 Task: Schedule a 25-minute loyalty program enrollment session with the customer loyalty team to explain benefits, rewards, and redemption options.
Action: Mouse moved to (367, 511)
Screenshot: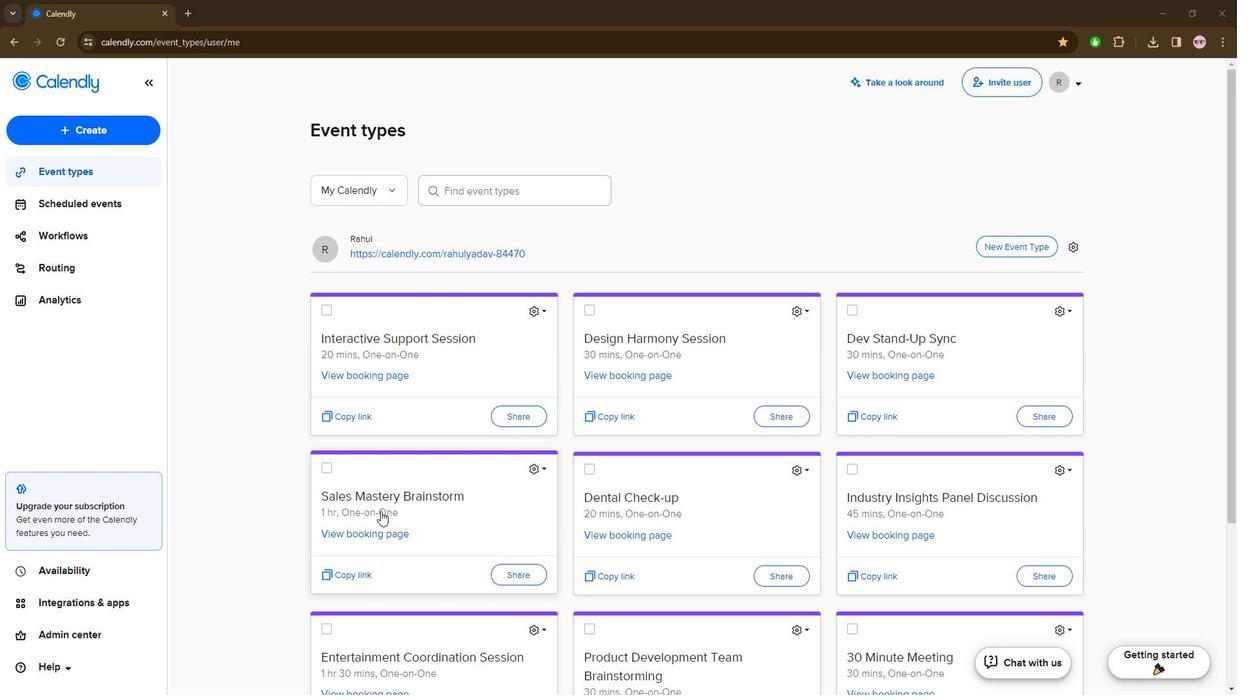 
Action: Key pressed <Key.alt_l>
Screenshot: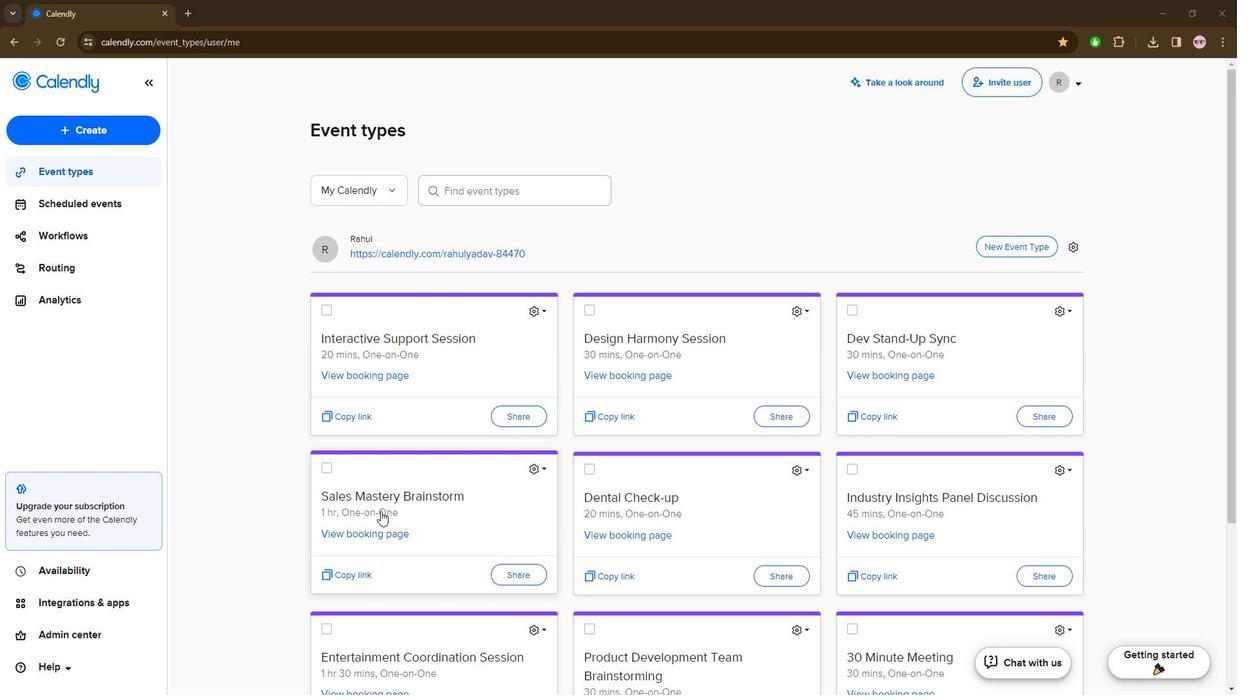 
Action: Mouse moved to (503, 476)
Screenshot: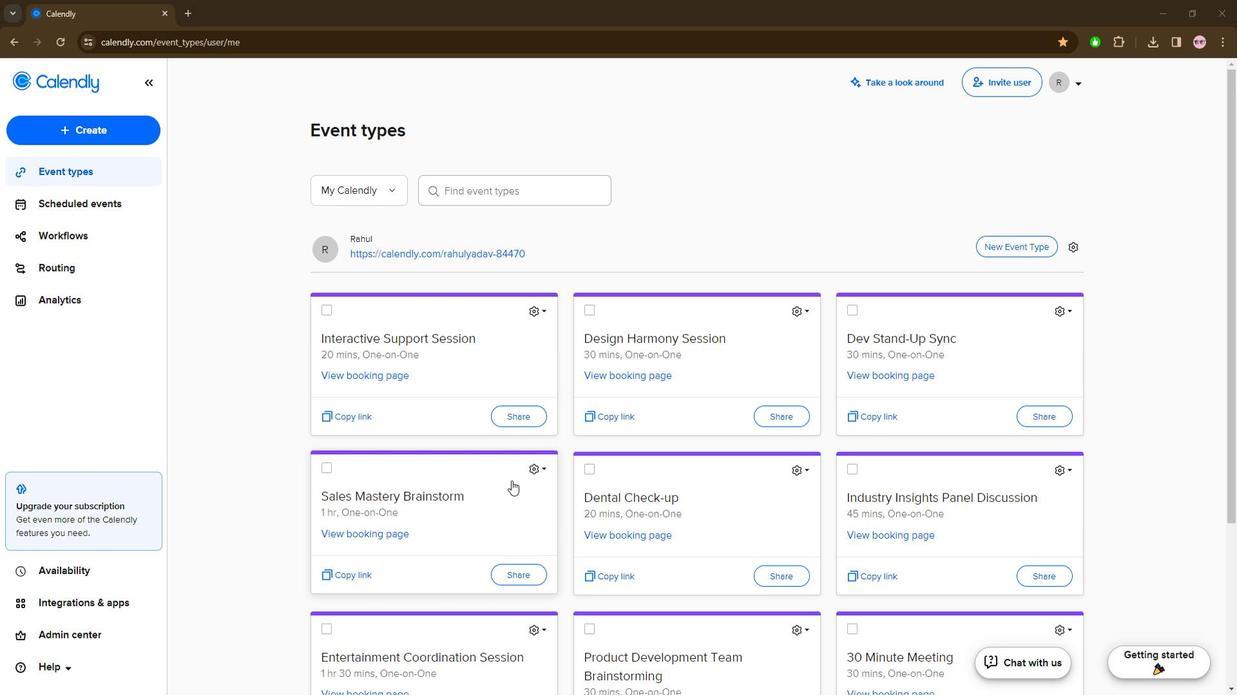 
Action: Key pressed <Key.tab>
Screenshot: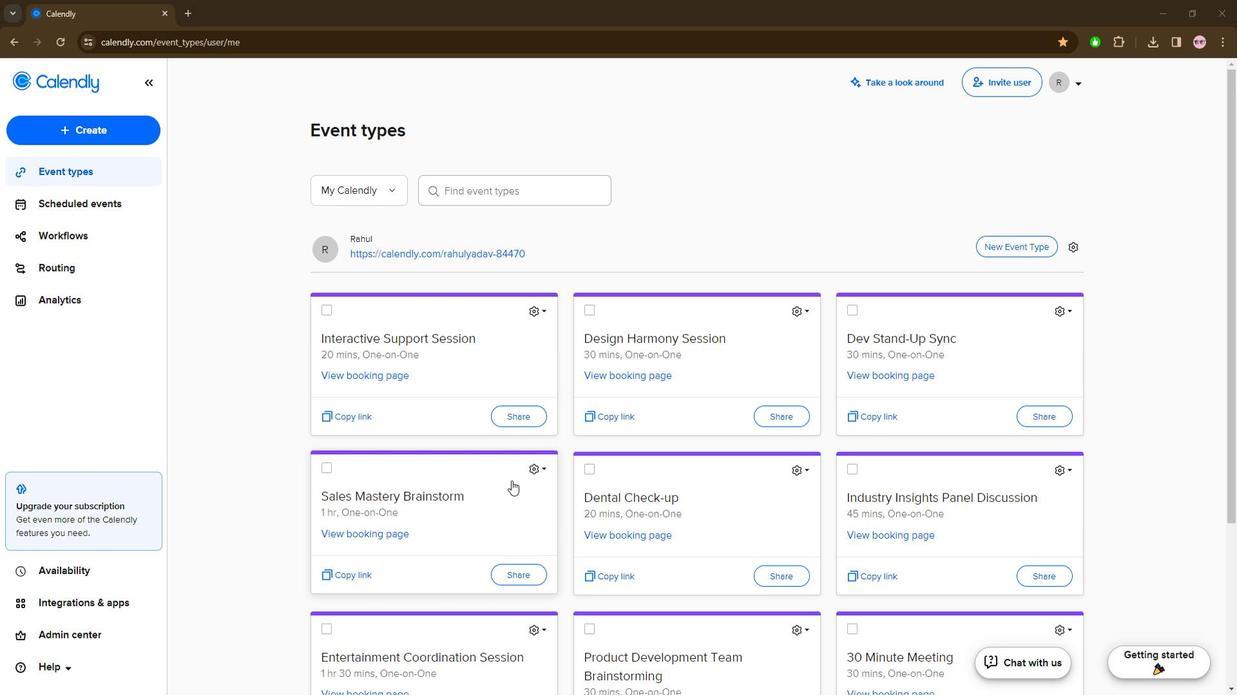 
Action: Mouse moved to (506, 473)
Screenshot: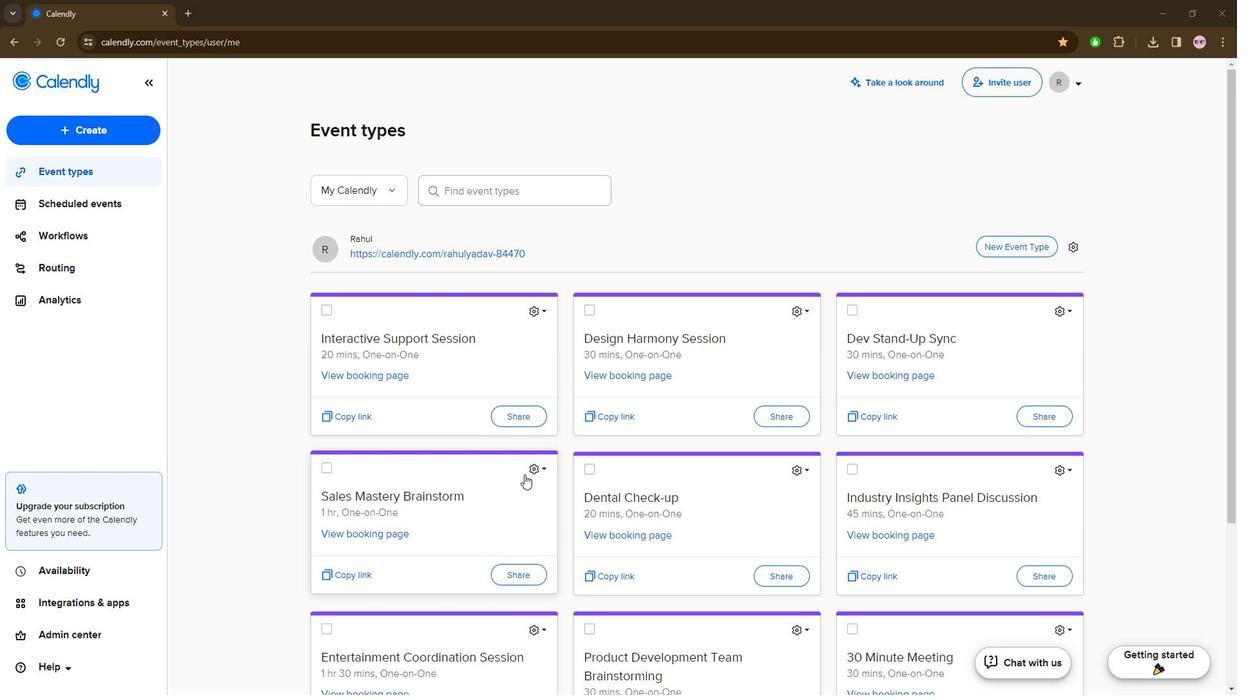 
Action: Key pressed <Key.tab>
Screenshot: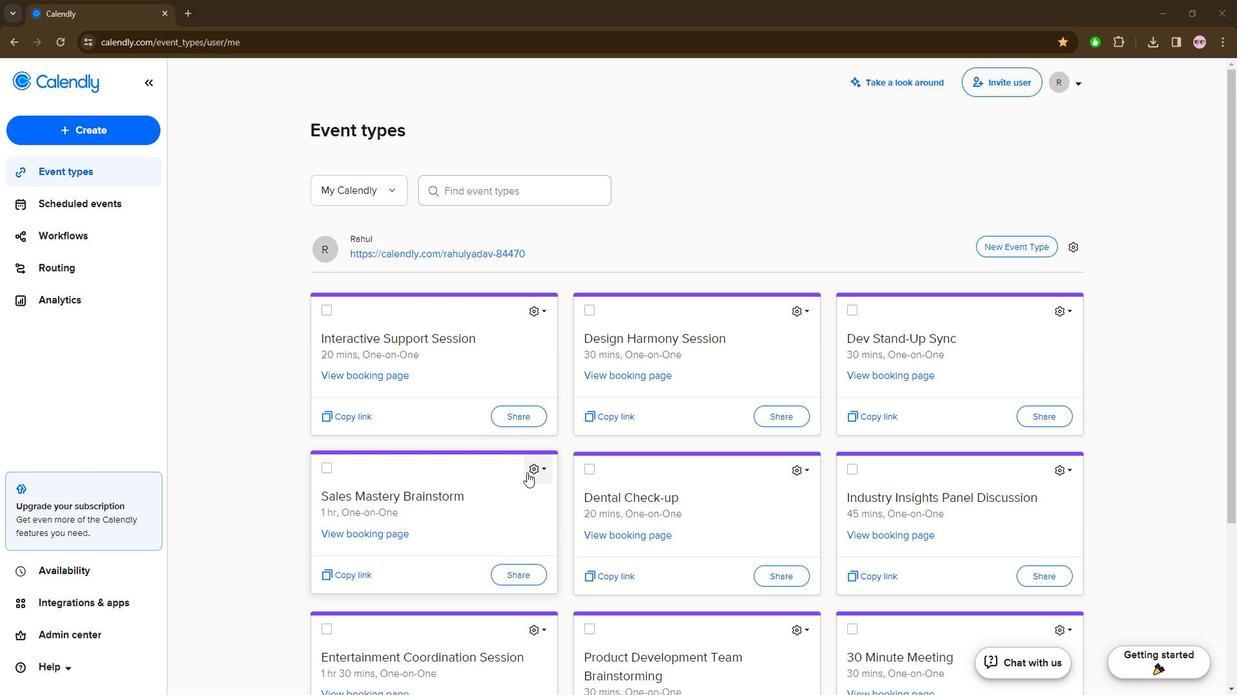 
Action: Mouse moved to (107, 137)
Screenshot: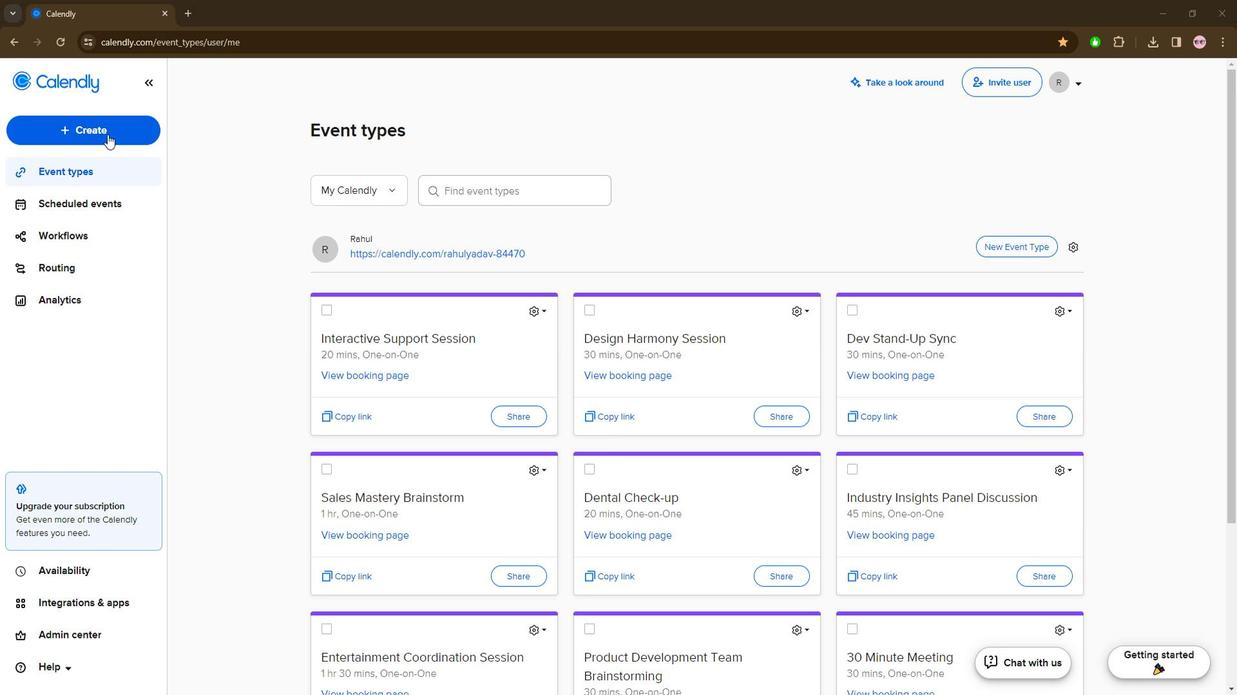 
Action: Mouse pressed left at (107, 137)
Screenshot: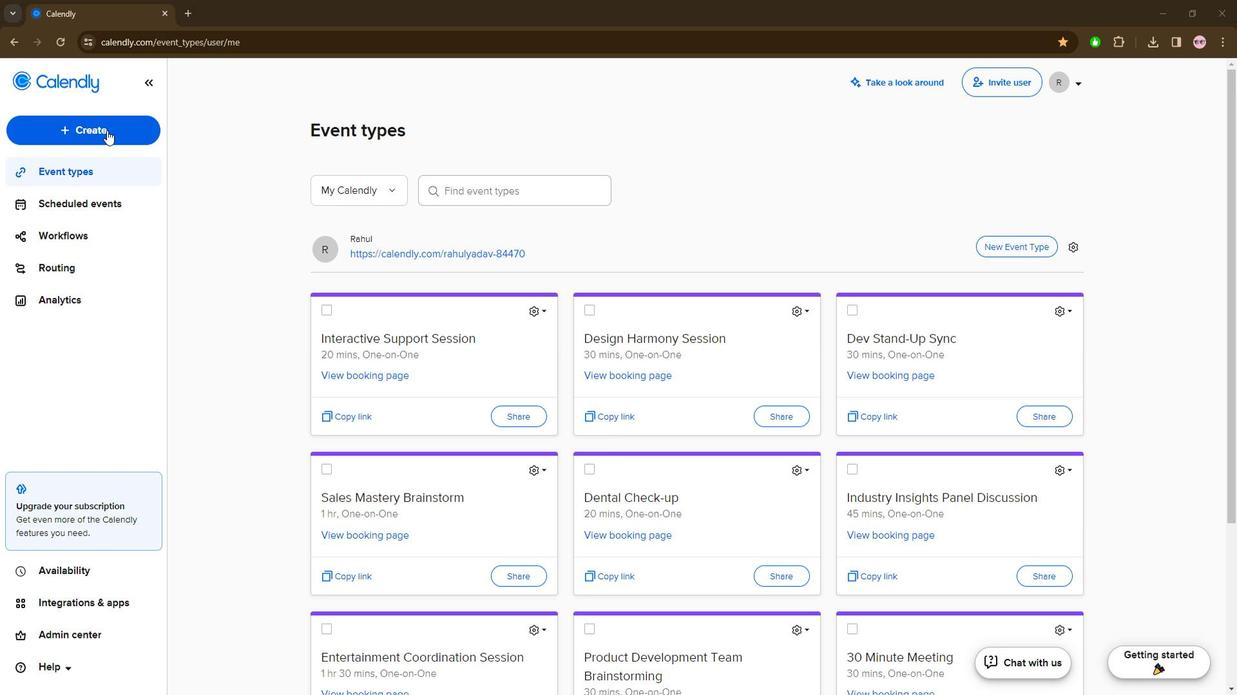 
Action: Mouse moved to (126, 189)
Screenshot: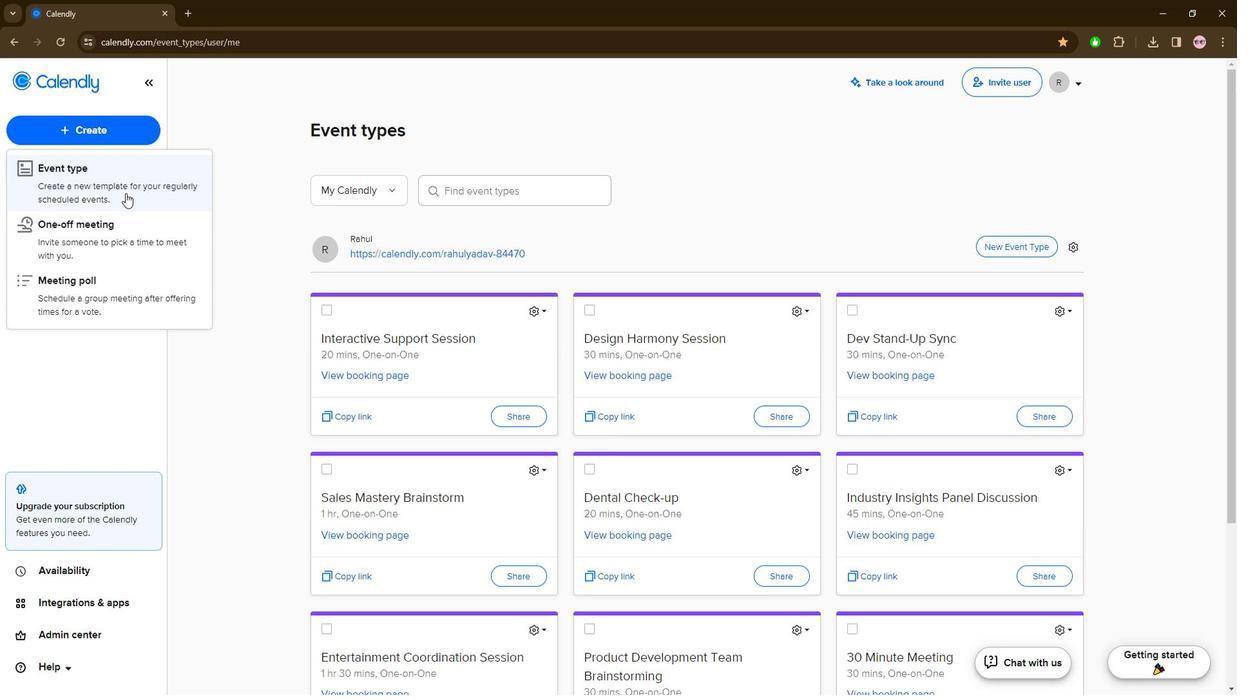 
Action: Mouse pressed left at (126, 189)
Screenshot: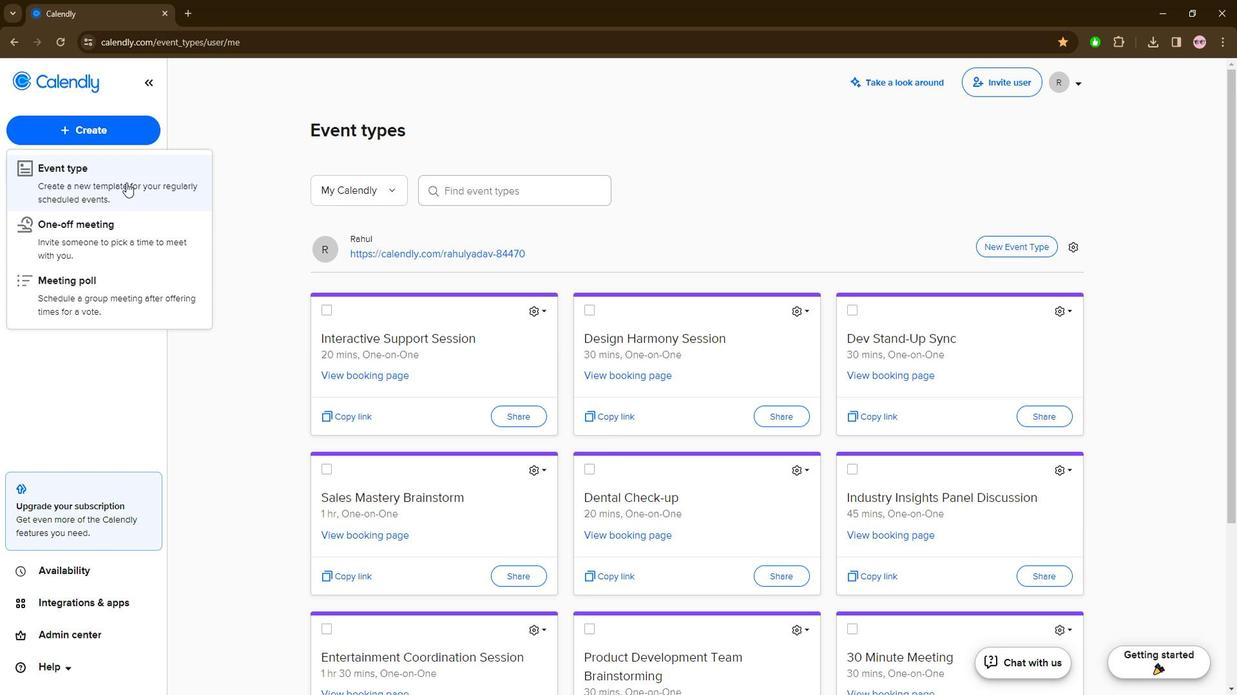 
Action: Mouse moved to (466, 242)
Screenshot: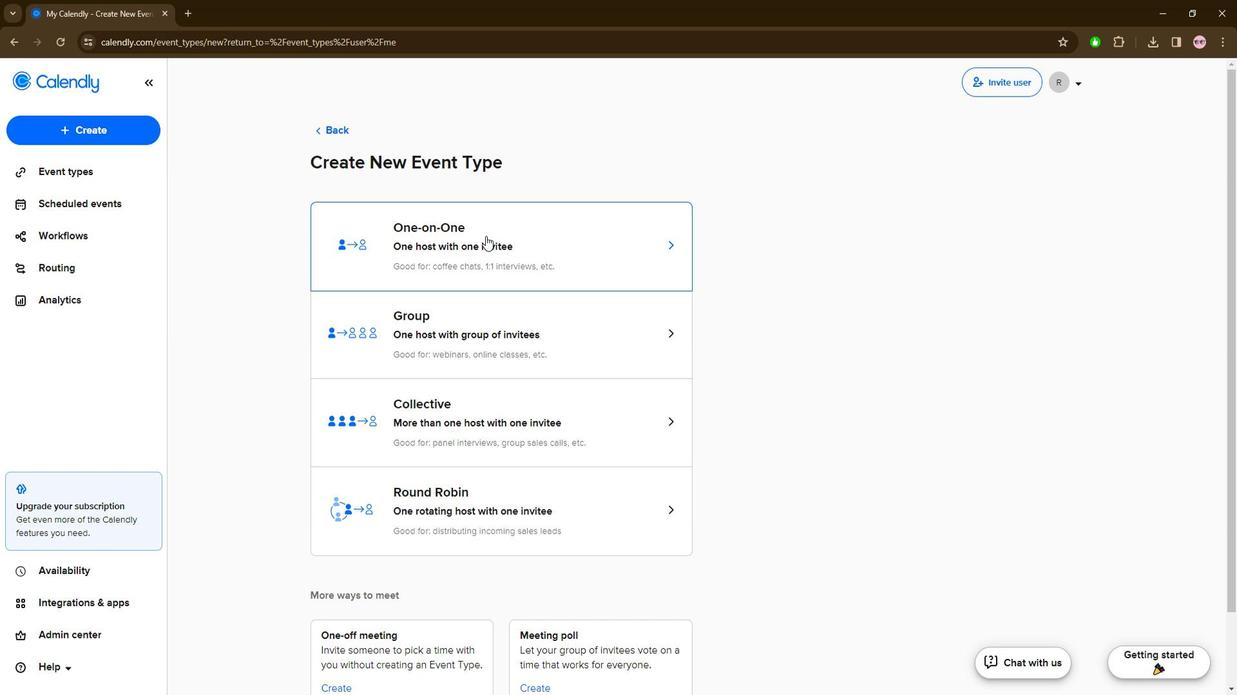 
Action: Mouse pressed left at (466, 242)
Screenshot: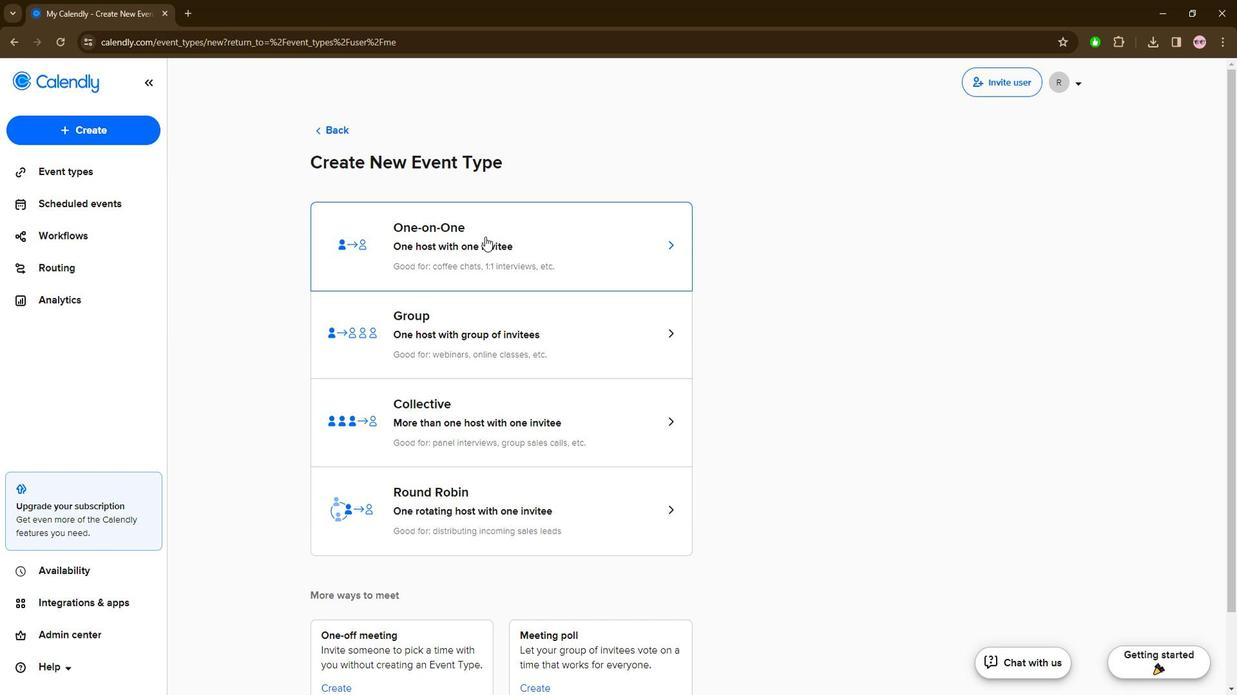 
Action: Mouse moved to (721, 338)
Screenshot: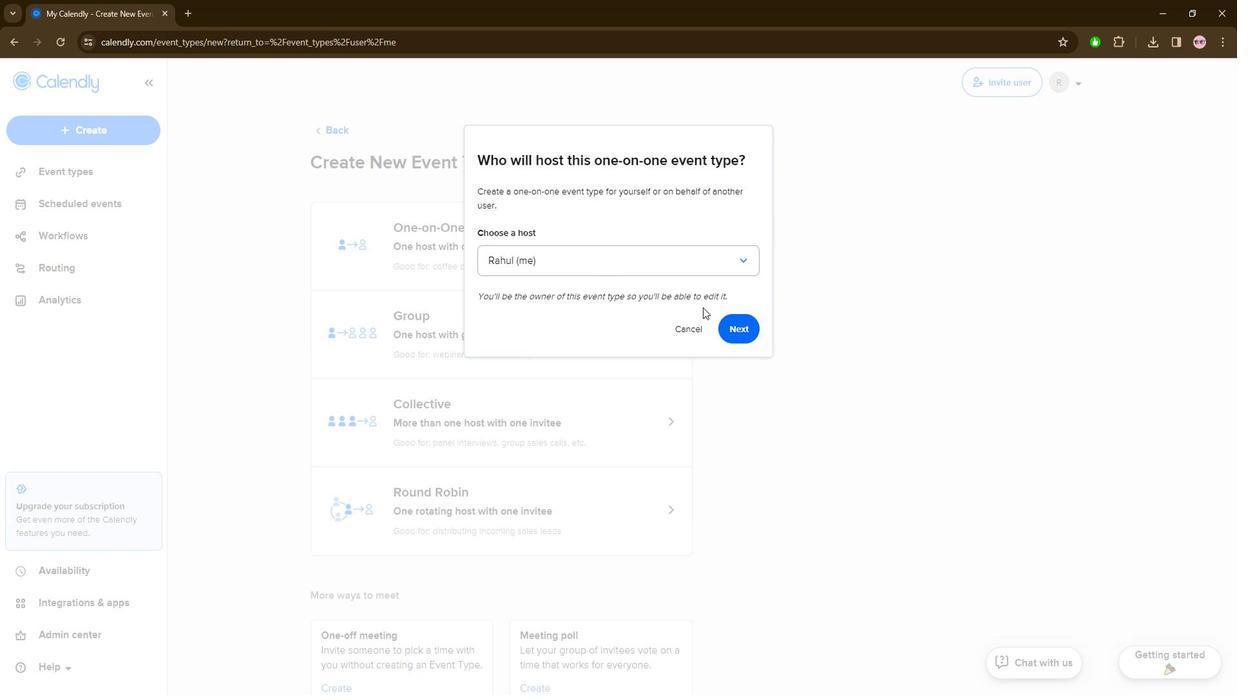 
Action: Mouse pressed left at (721, 338)
Screenshot: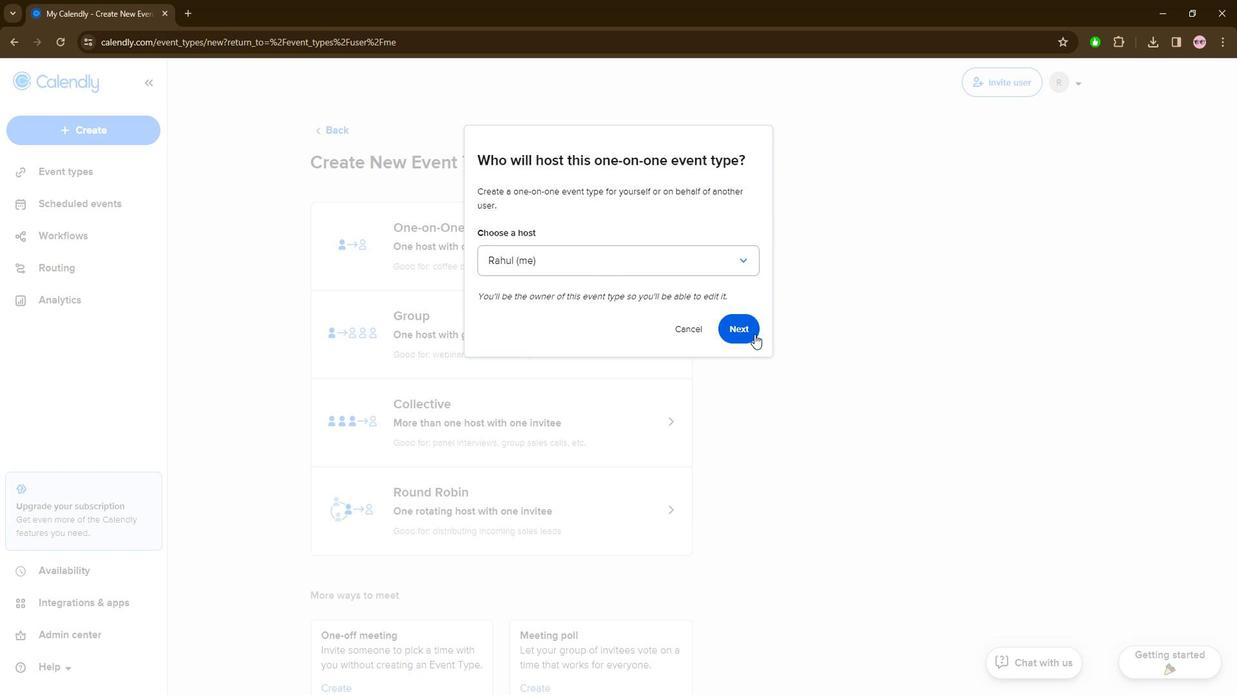 
Action: Mouse moved to (202, 204)
Screenshot: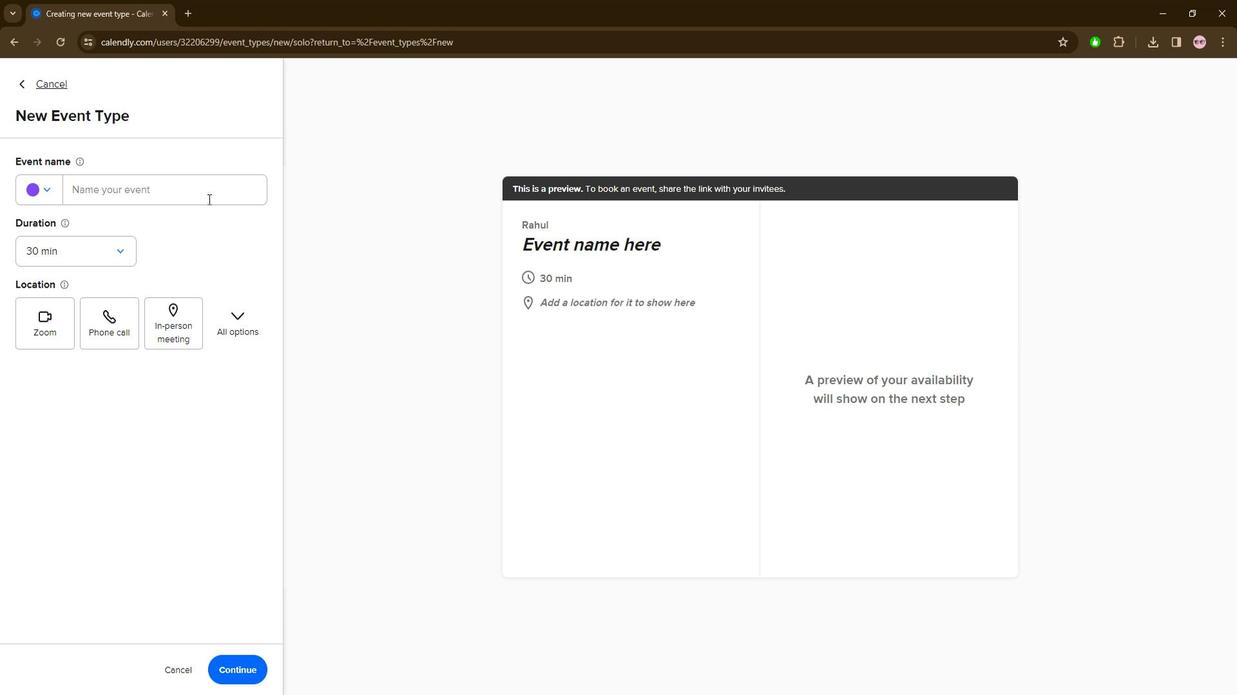 
Action: Mouse pressed left at (202, 204)
Screenshot: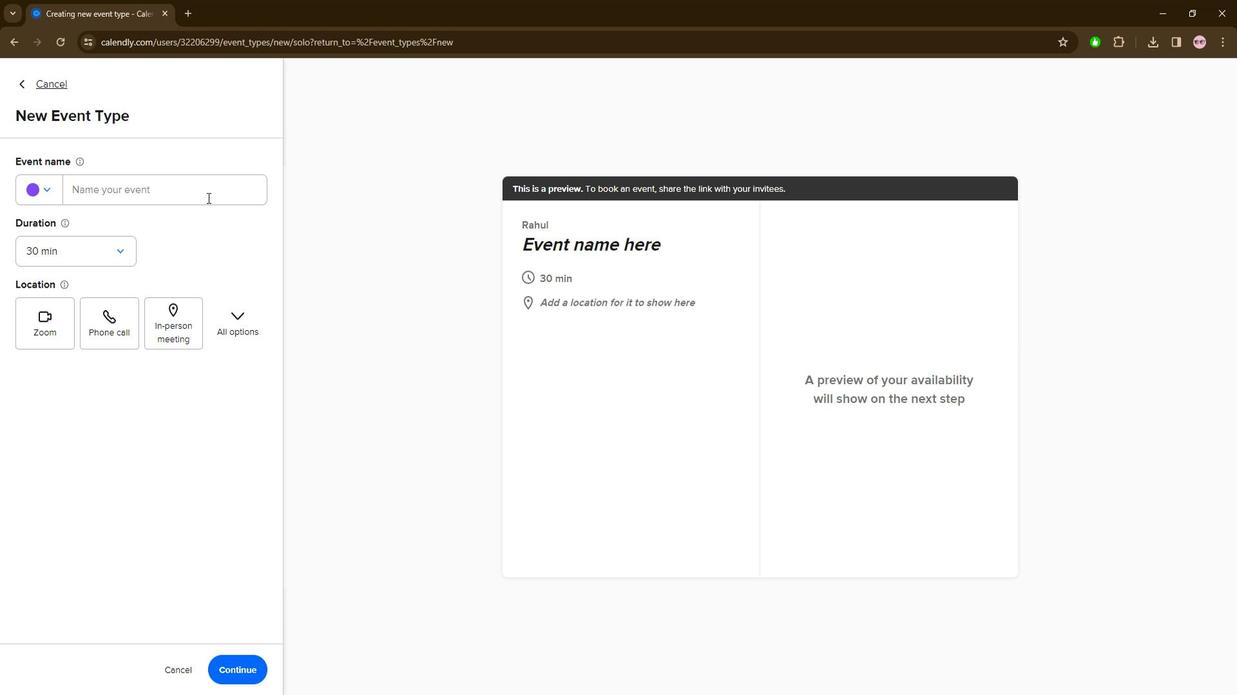 
Action: Key pressed <Key.shift><Key.shift><Key.shift><Key.shift><Key.shift><Key.shift><Key.shift>Loyaty<Key.space><Key.backspace><Key.backspace><Key.backspace><Key.backspace>alty<Key.space><Key.shift>Program<Key.space><Key.shift>Enrollment<Key.space><Key.shift>Session<Key.space>
Screenshot: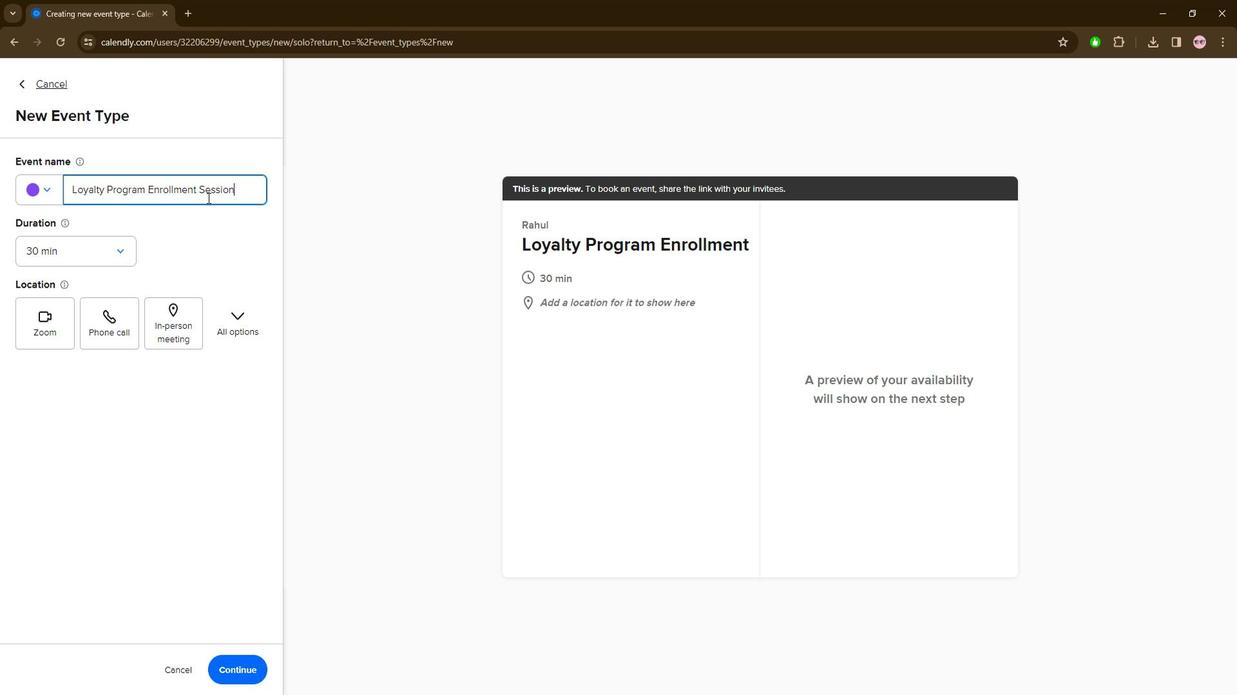 
Action: Mouse moved to (116, 255)
Screenshot: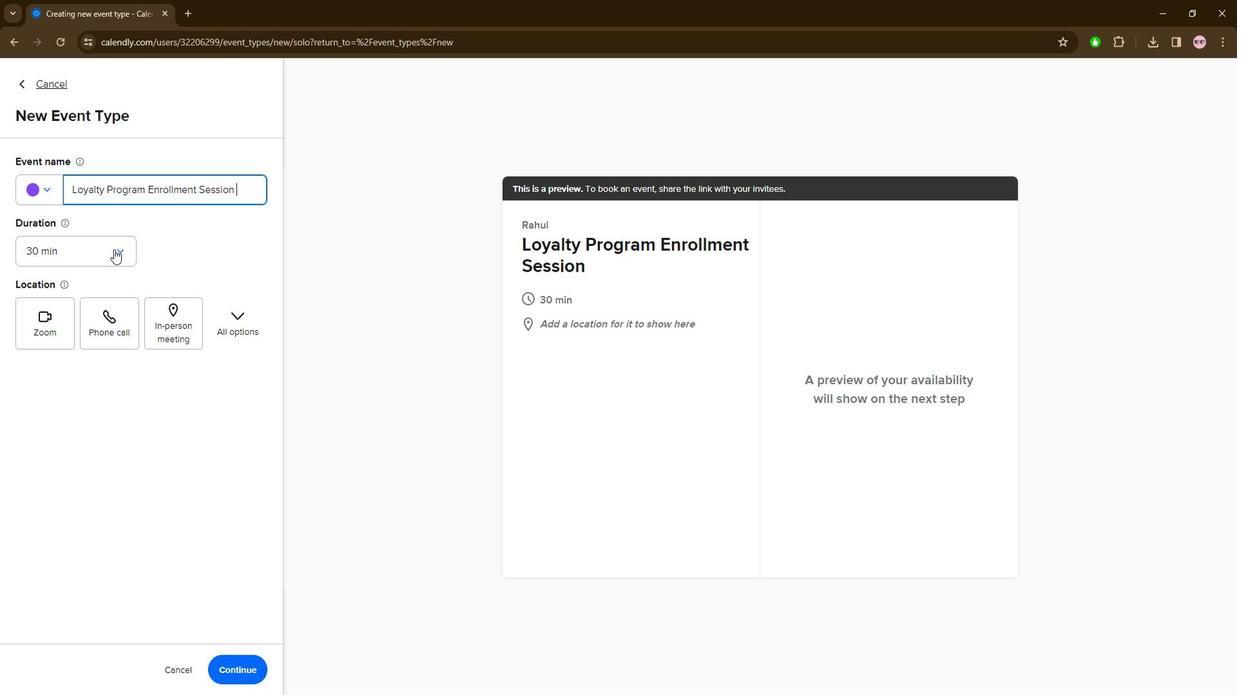
Action: Mouse pressed left at (116, 255)
Screenshot: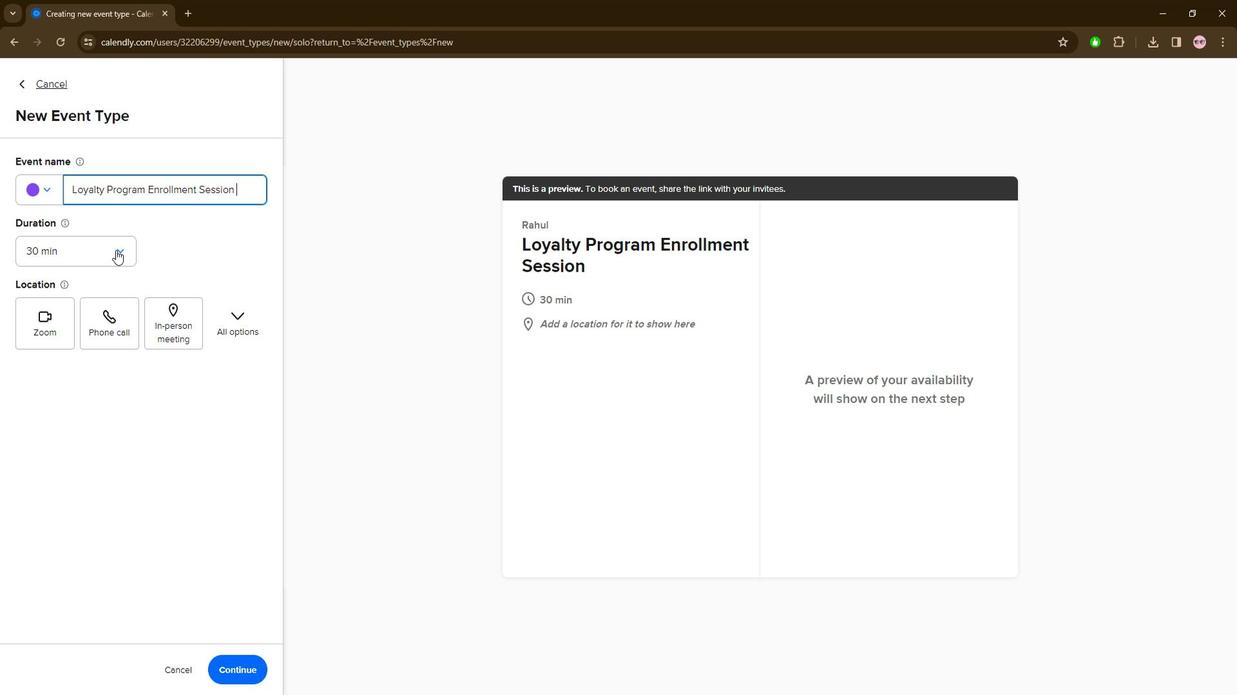 
Action: Mouse moved to (62, 386)
Screenshot: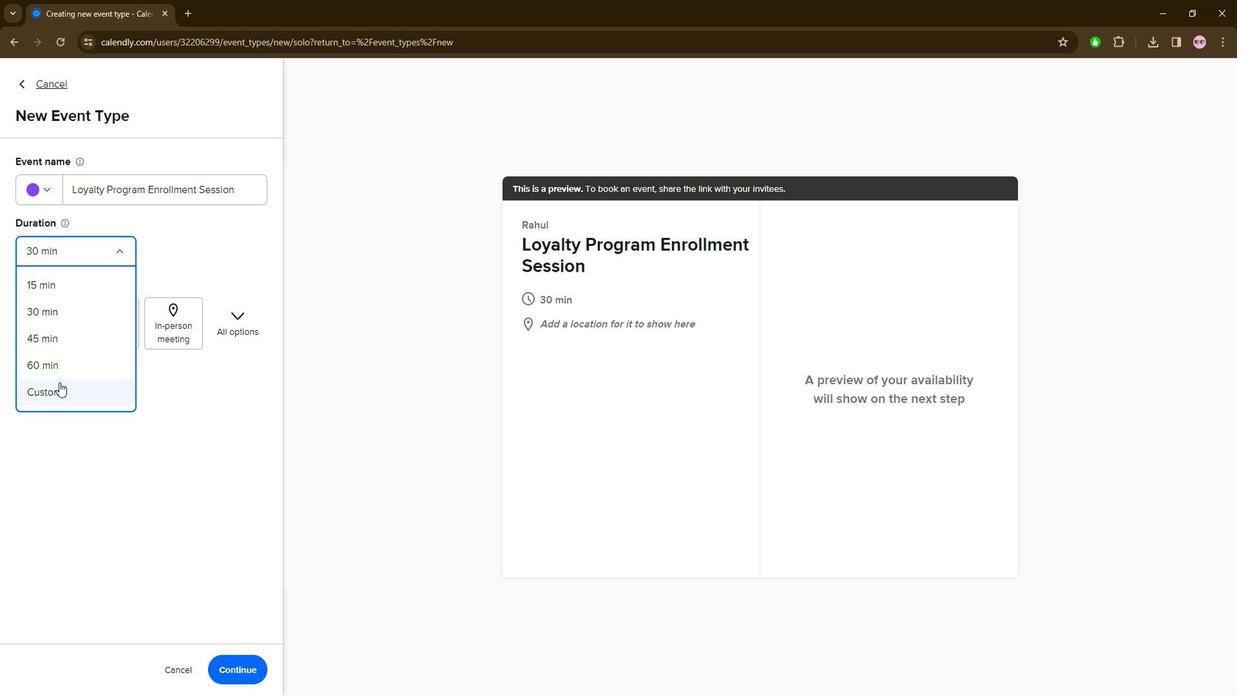 
Action: Mouse pressed left at (62, 386)
Screenshot: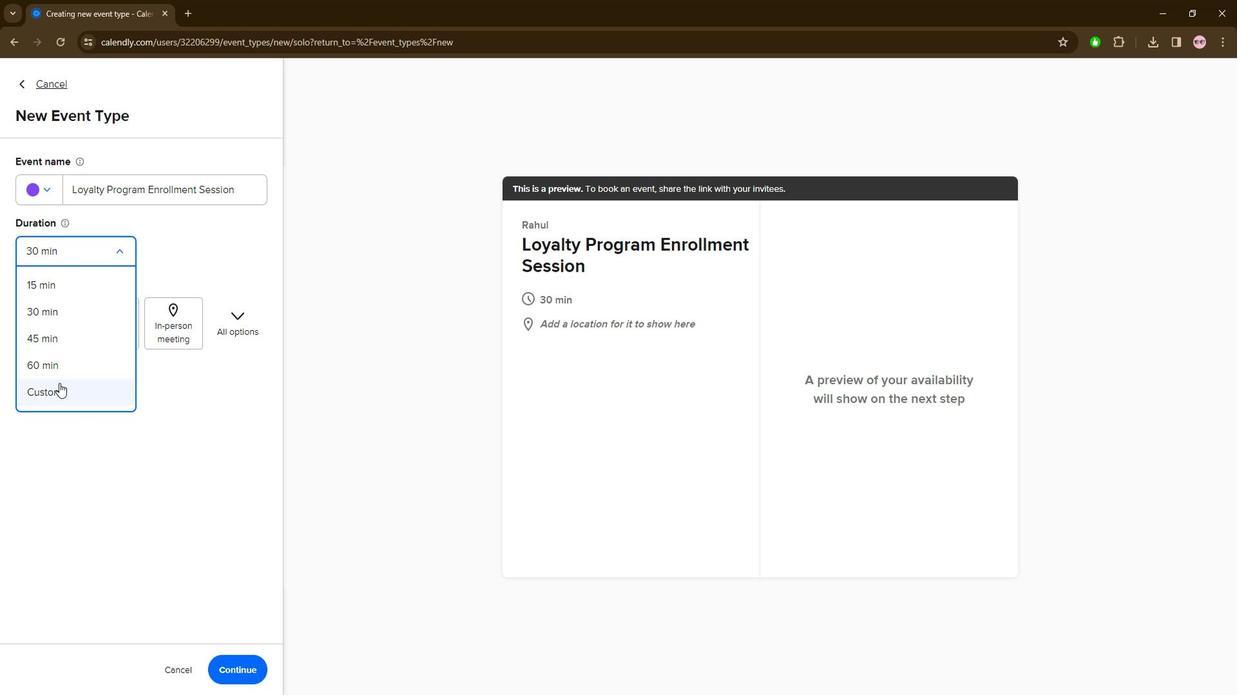 
Action: Mouse moved to (45, 287)
Screenshot: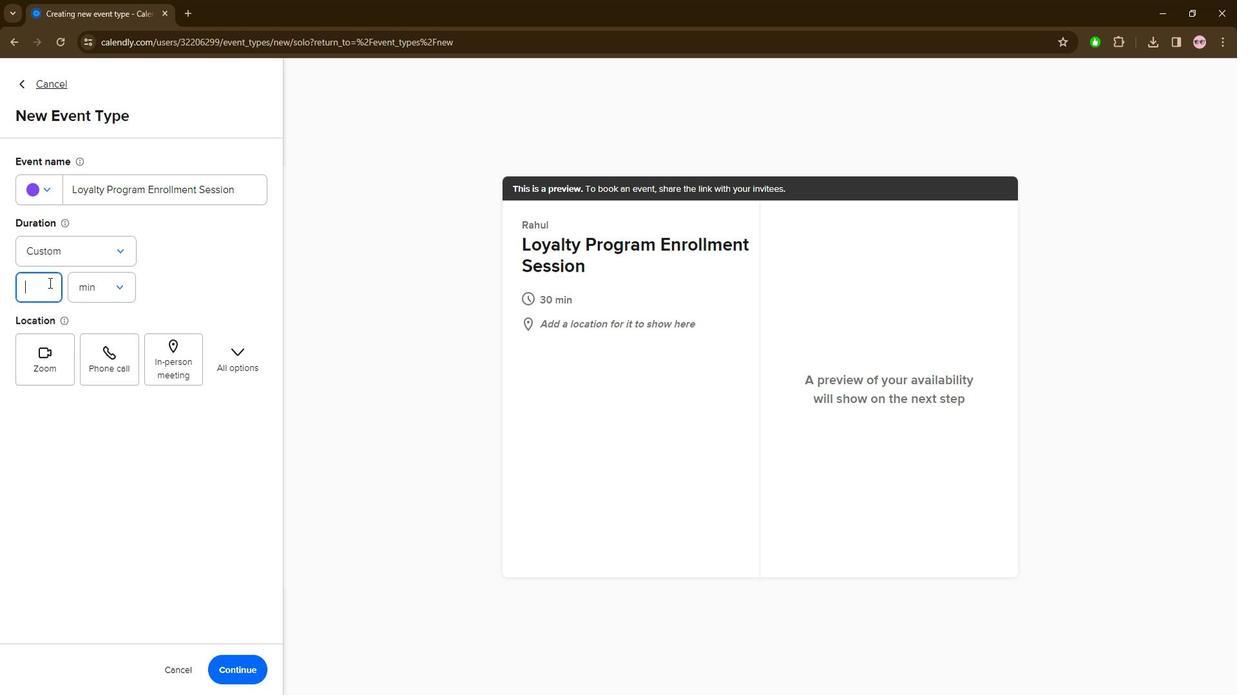 
Action: Key pressed 25
Screenshot: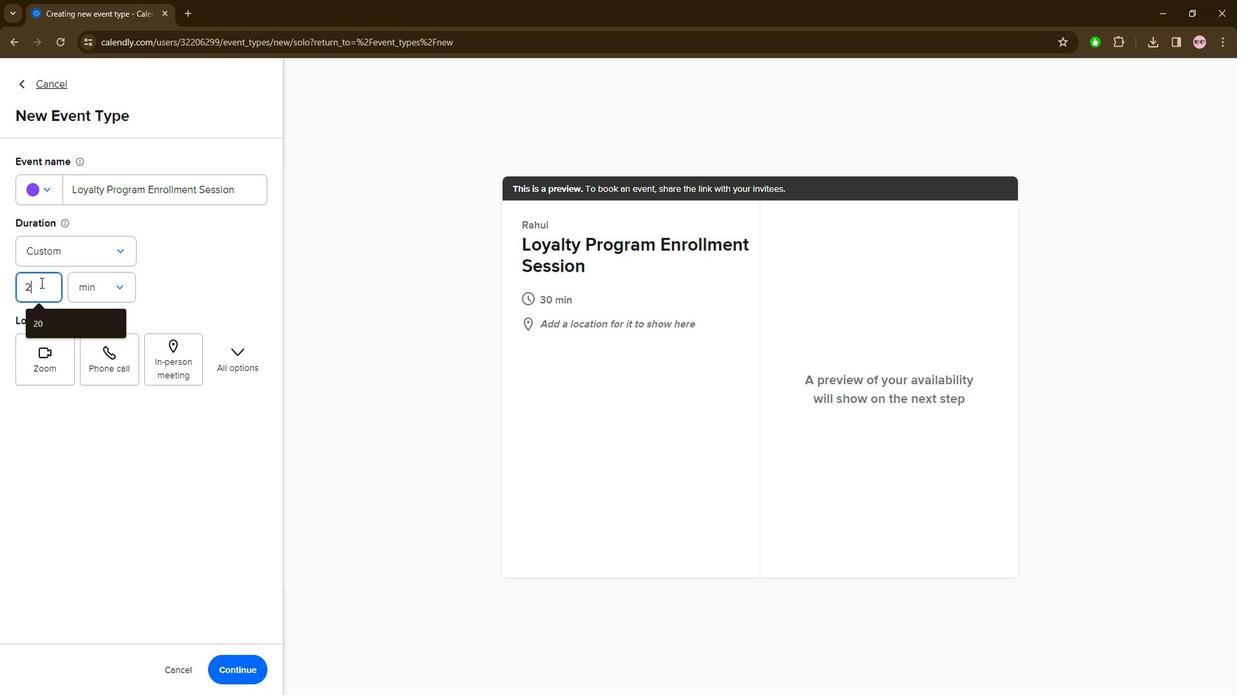 
Action: Mouse moved to (125, 289)
Screenshot: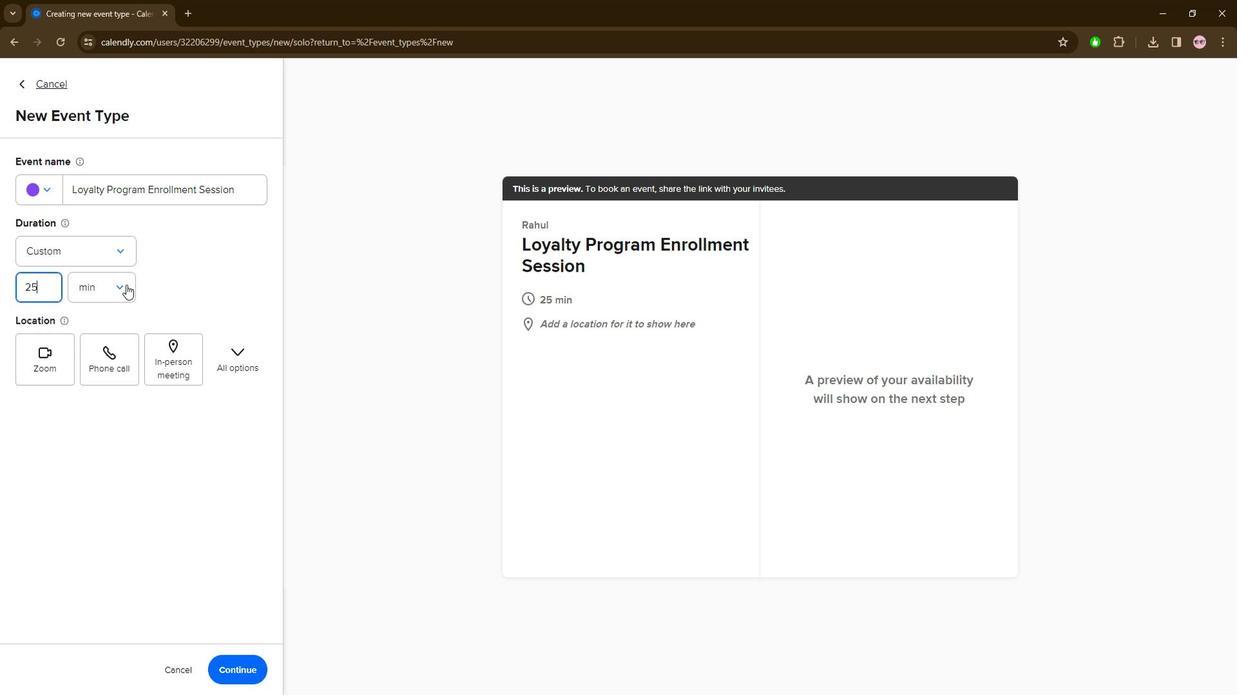 
Action: Mouse pressed left at (125, 289)
Screenshot: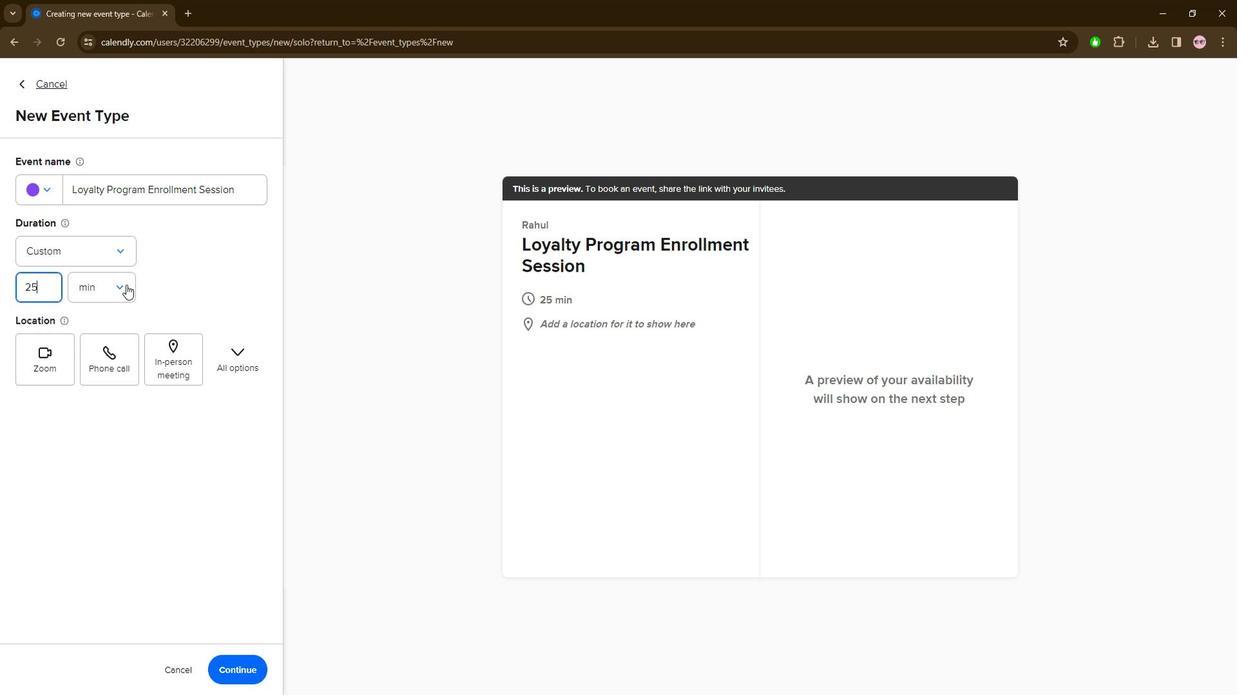 
Action: Mouse moved to (112, 322)
Screenshot: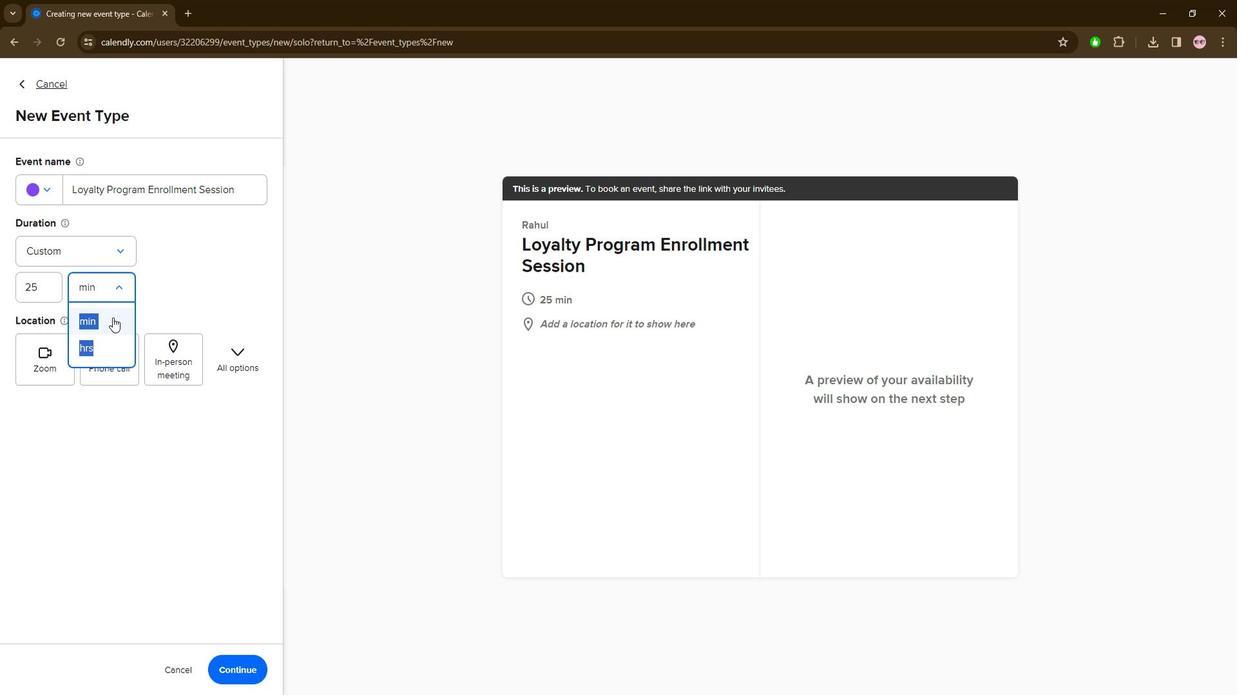 
Action: Mouse pressed left at (112, 322)
Screenshot: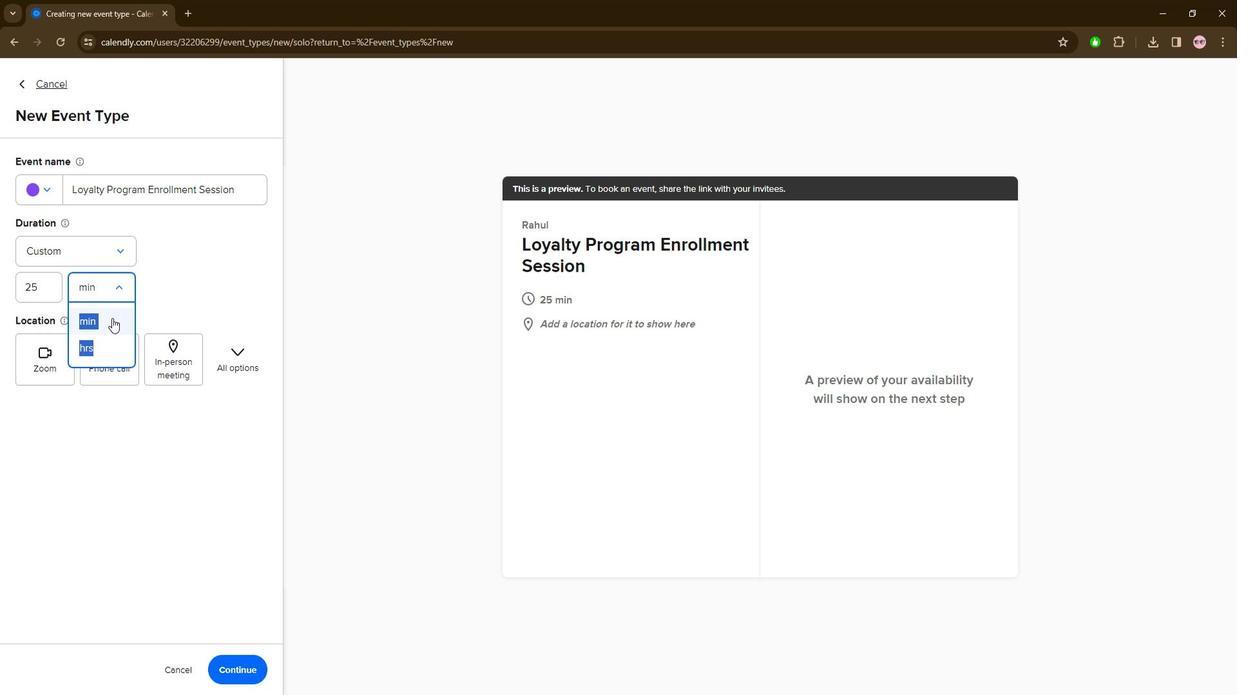
Action: Mouse moved to (190, 279)
Screenshot: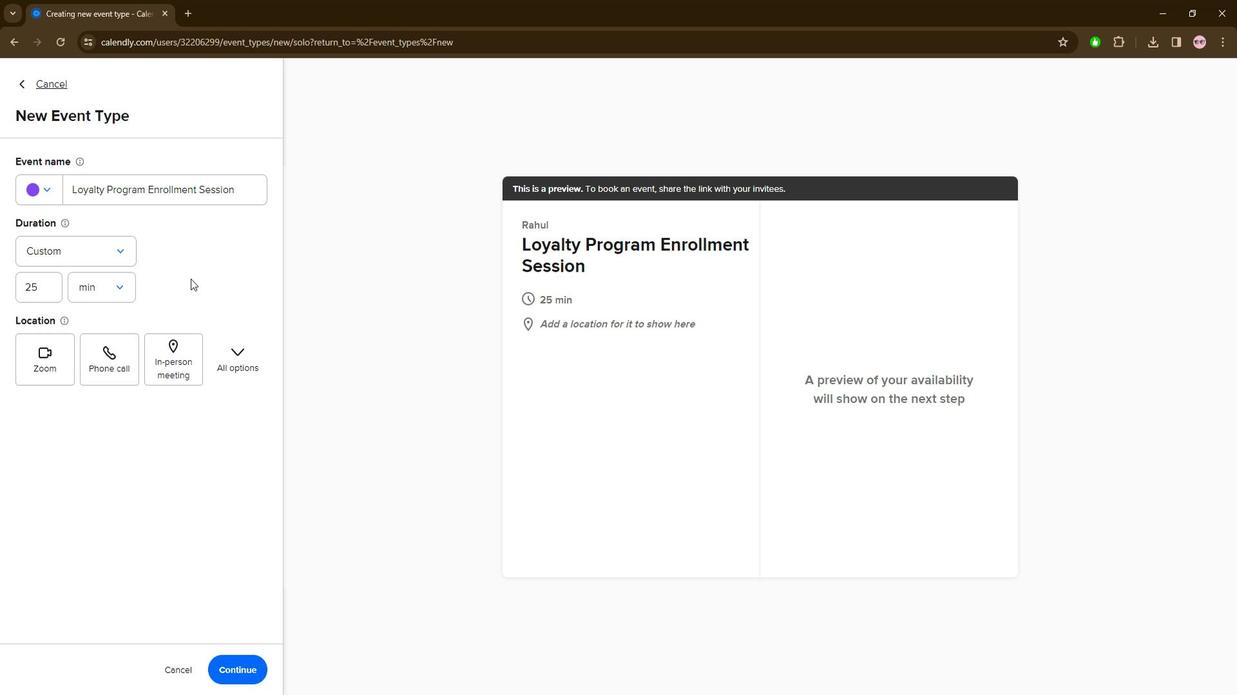 
Action: Mouse pressed left at (190, 279)
Screenshot: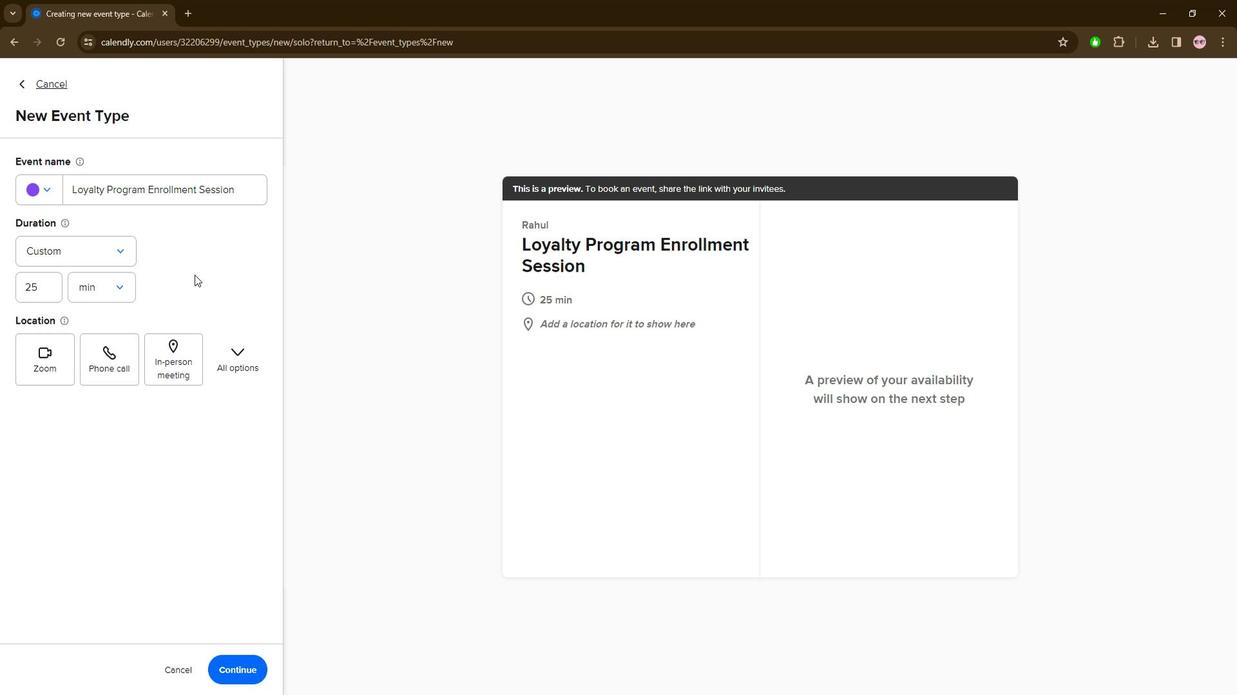 
Action: Mouse moved to (41, 366)
Screenshot: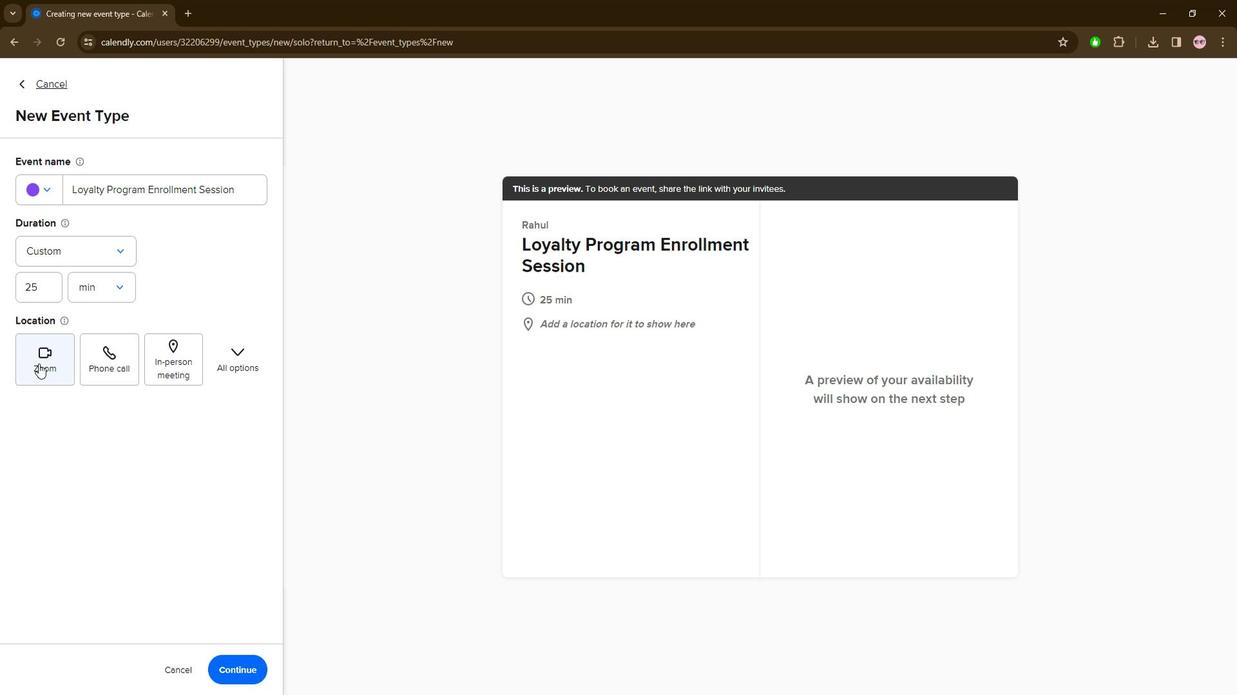 
Action: Mouse pressed left at (41, 366)
Screenshot: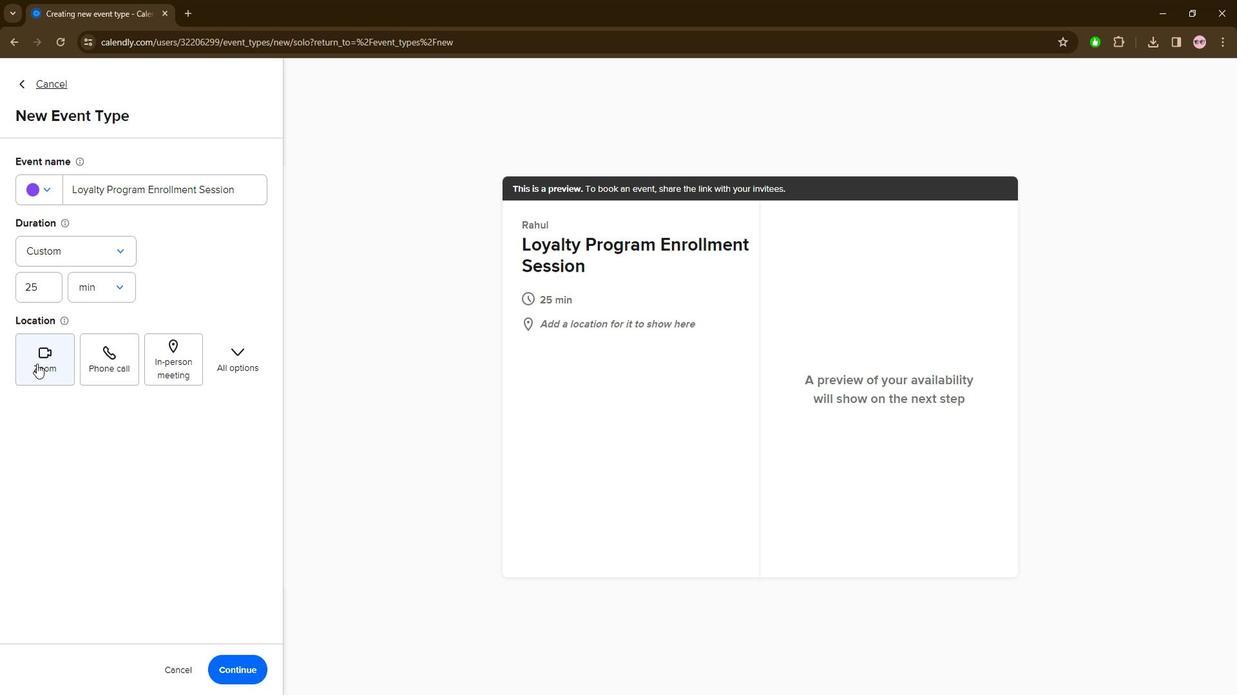 
Action: Mouse moved to (222, 356)
Screenshot: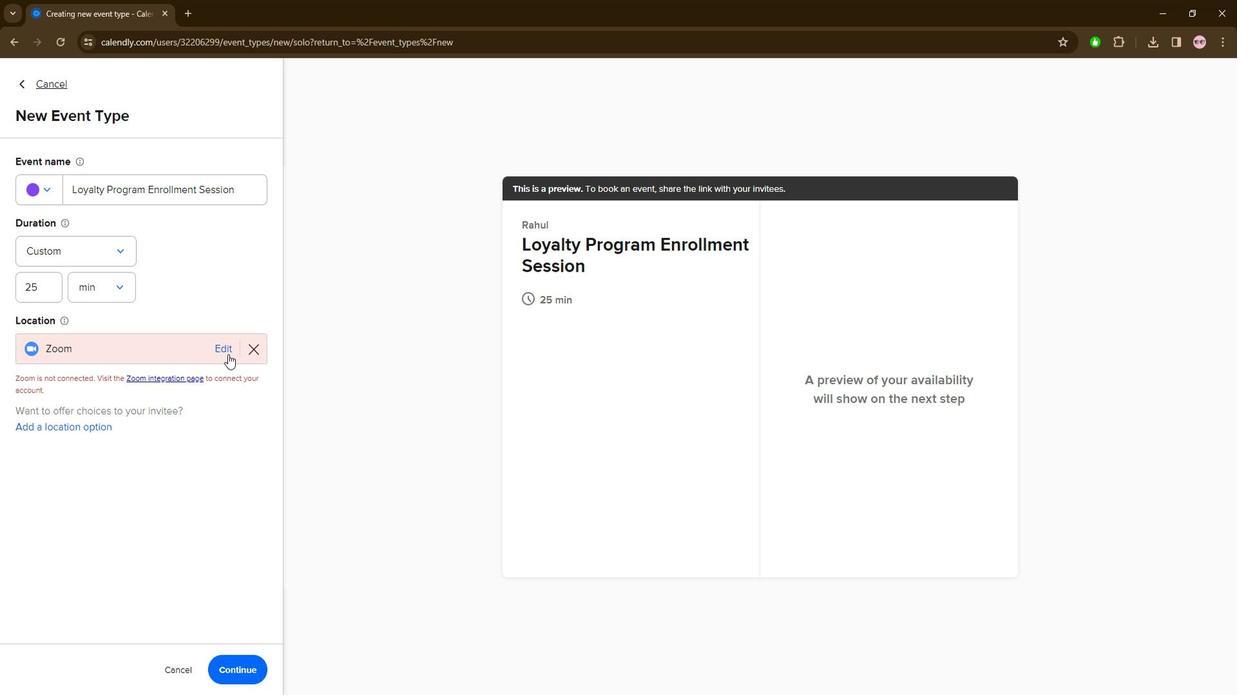 
Action: Mouse pressed left at (222, 356)
Screenshot: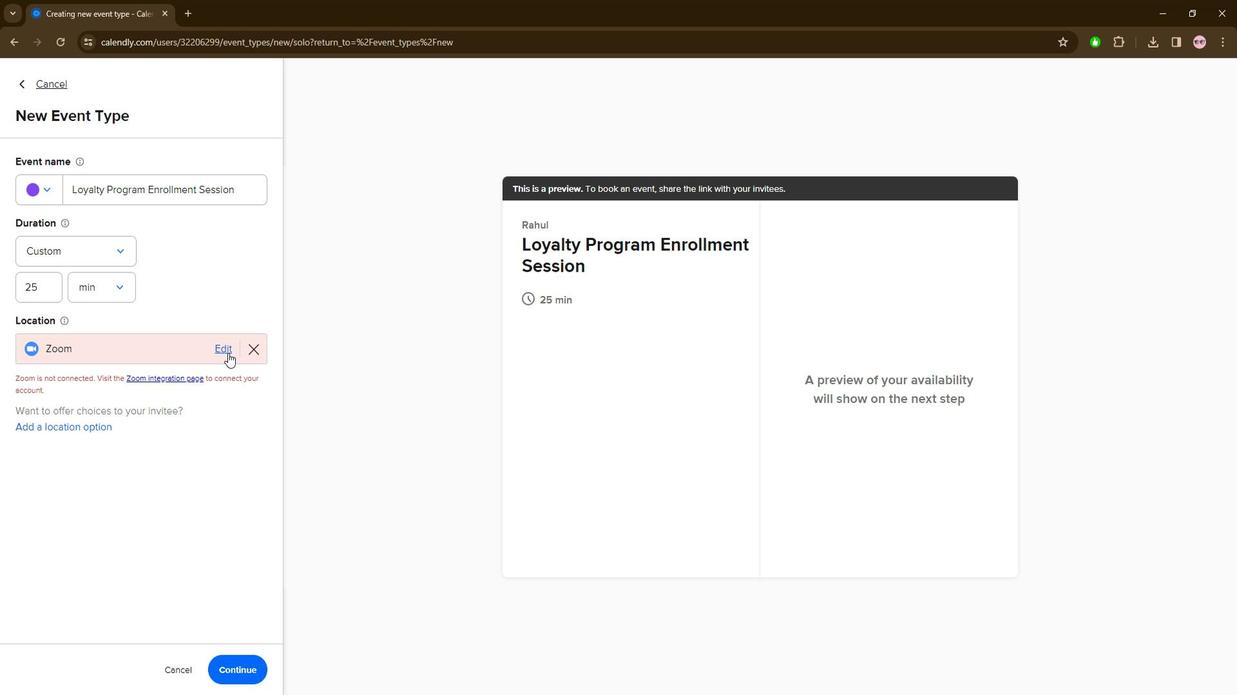 
Action: Mouse moved to (691, 196)
Screenshot: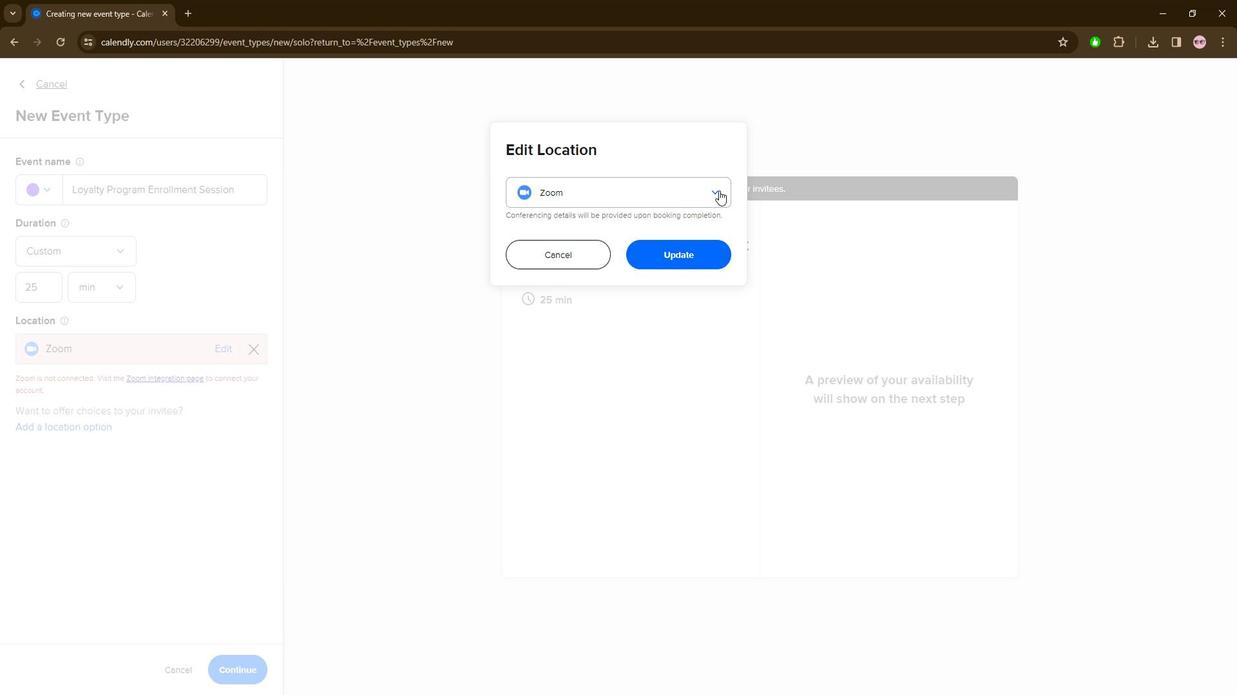 
Action: Mouse pressed left at (691, 196)
Screenshot: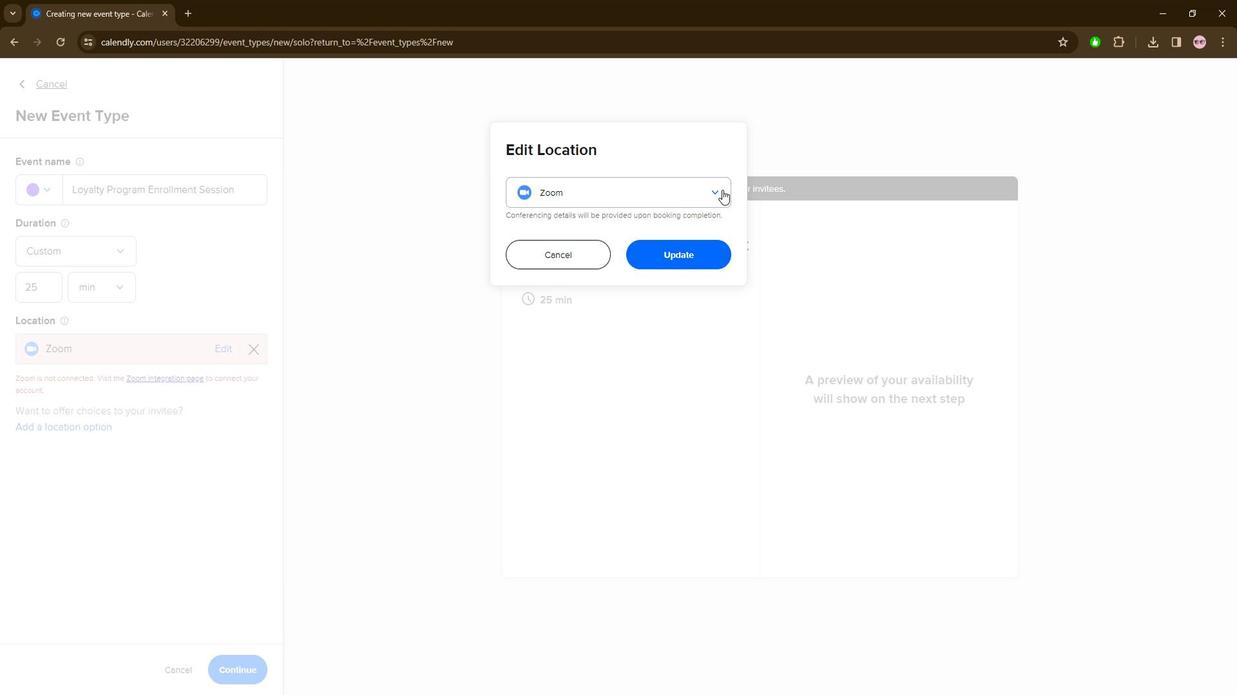 
Action: Mouse moved to (590, 336)
Screenshot: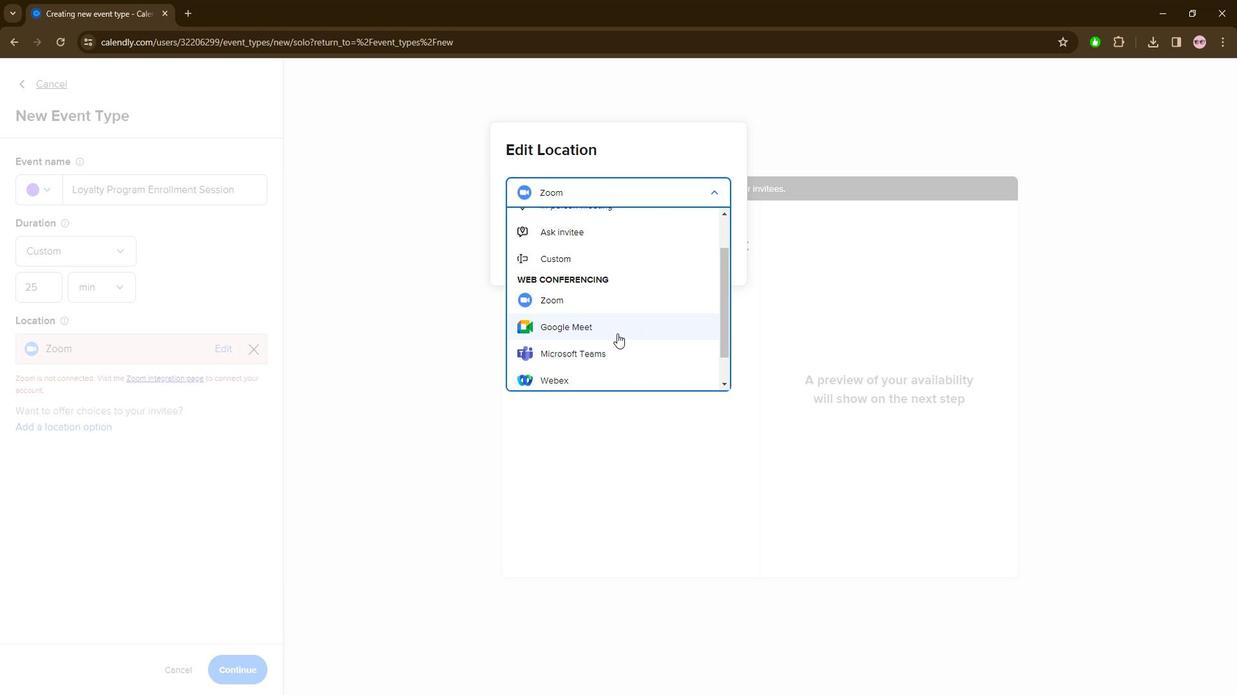 
Action: Mouse pressed left at (590, 336)
Screenshot: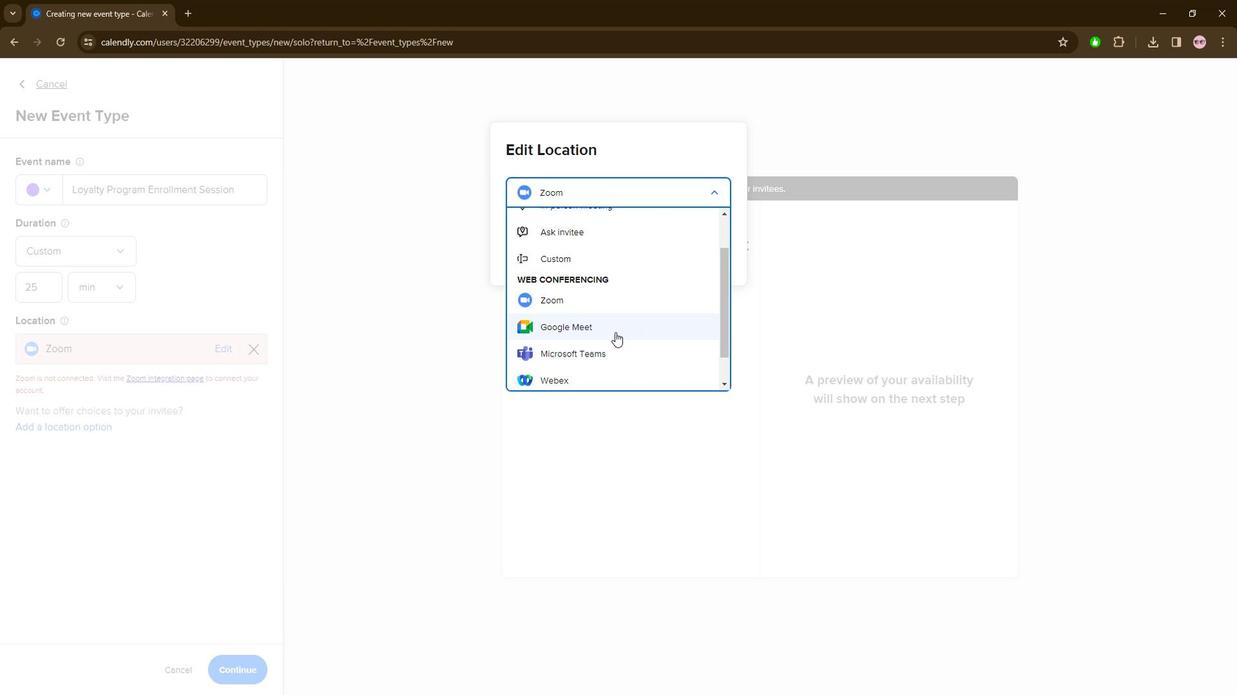 
Action: Mouse moved to (638, 257)
Screenshot: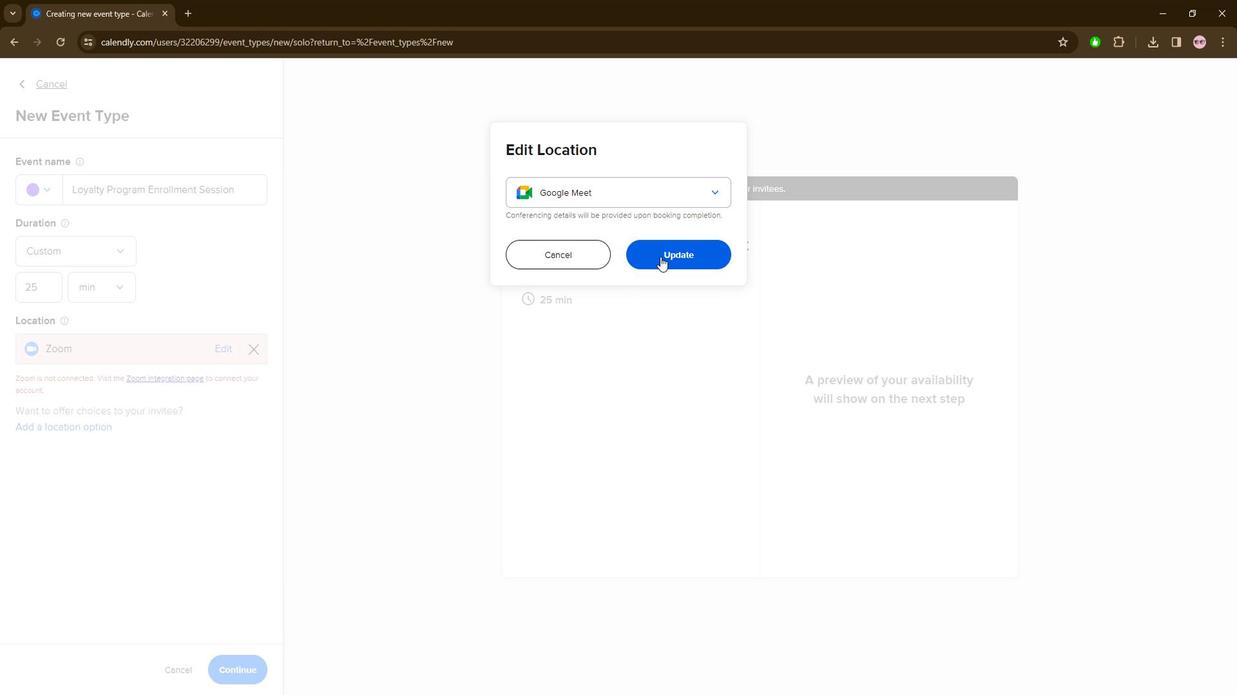 
Action: Mouse pressed left at (638, 257)
Screenshot: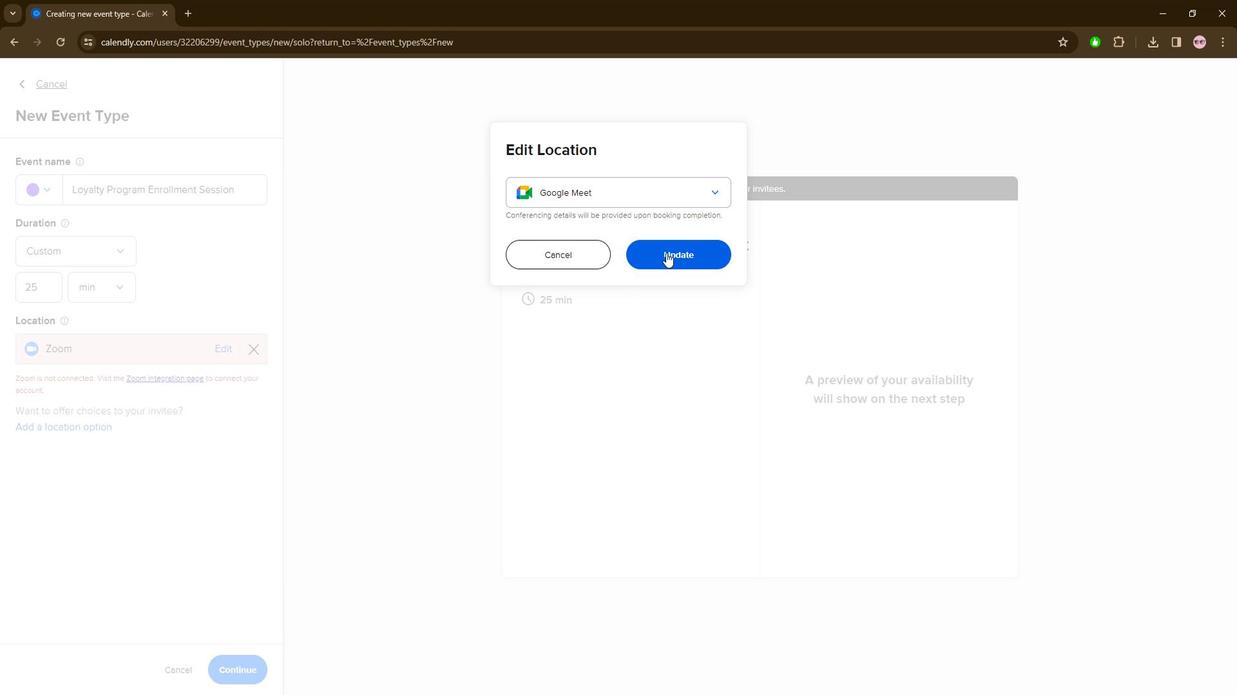 
Action: Mouse moved to (242, 681)
Screenshot: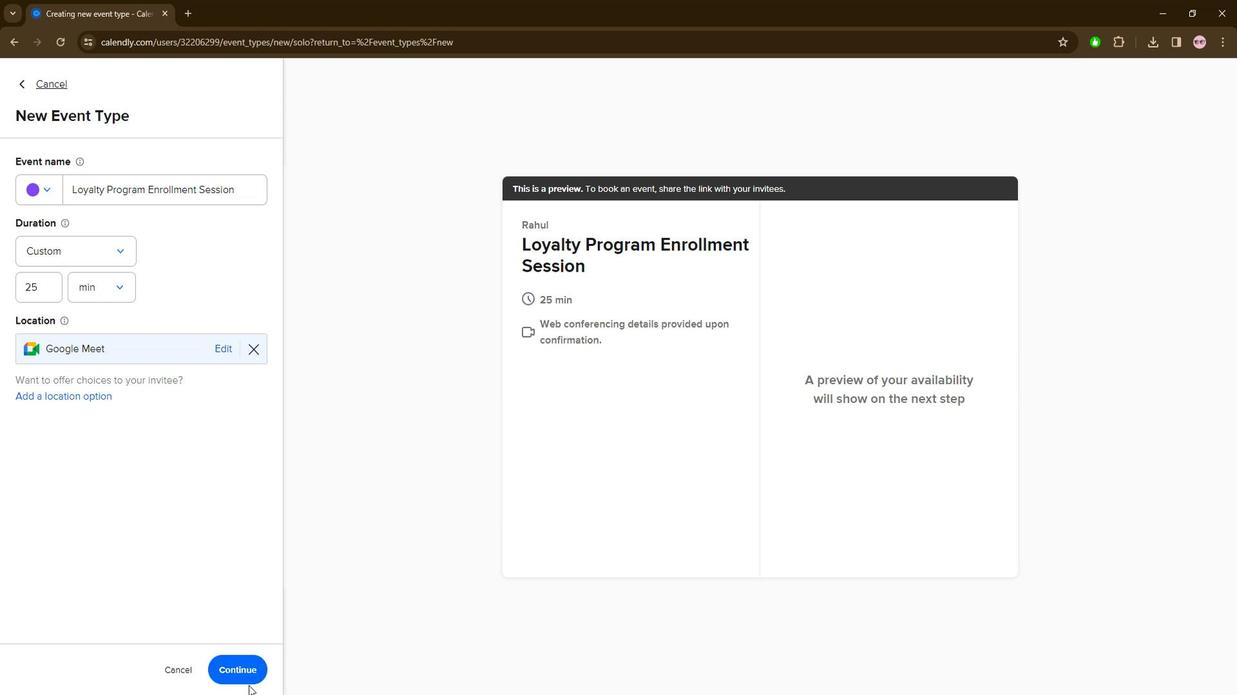 
Action: Mouse pressed left at (242, 681)
Screenshot: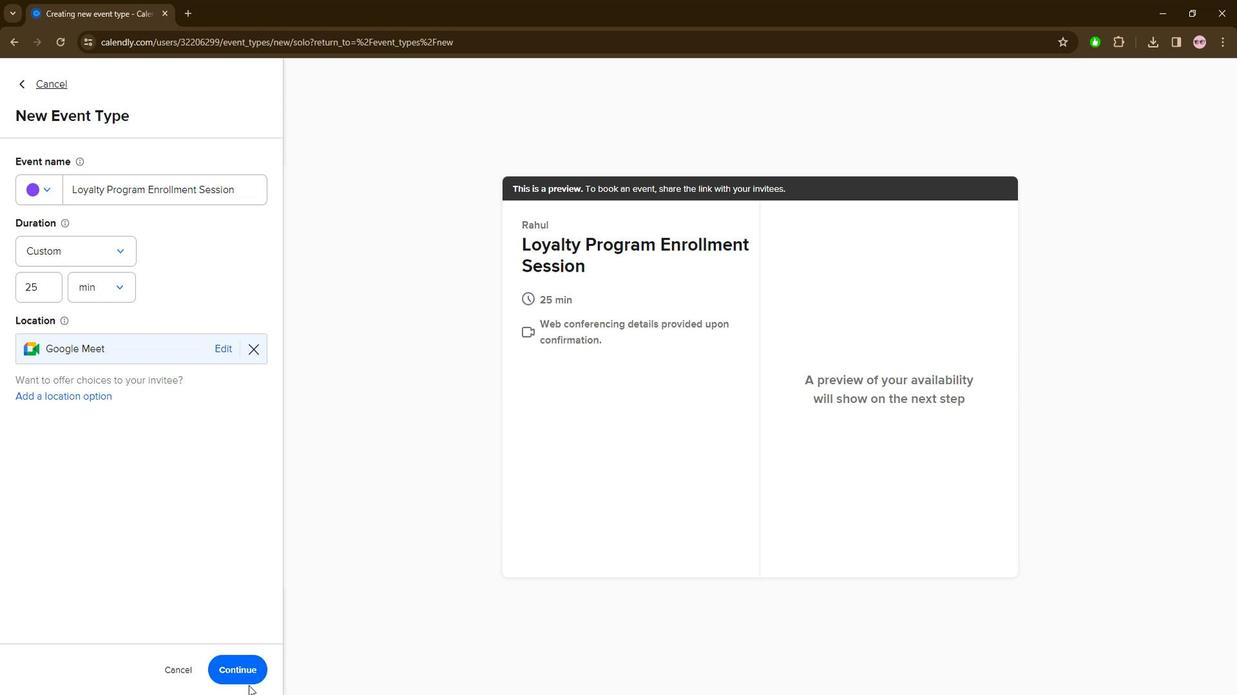 
Action: Mouse moved to (226, 662)
Screenshot: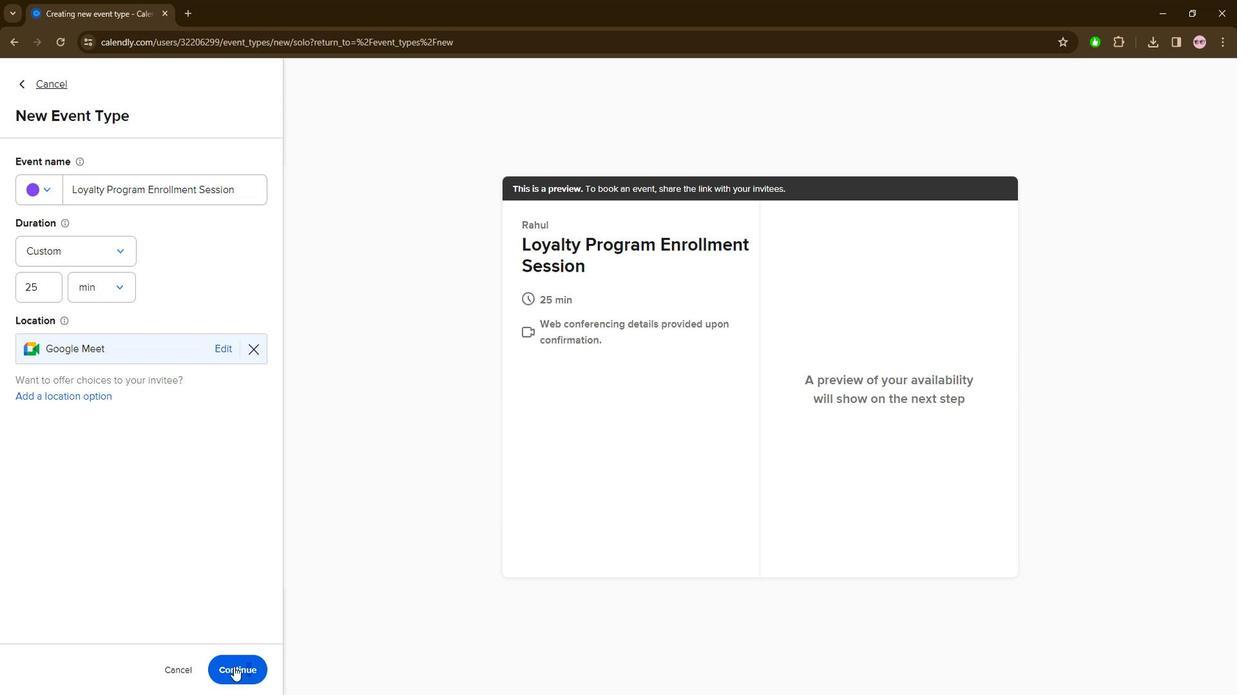 
Action: Mouse pressed left at (226, 662)
Screenshot: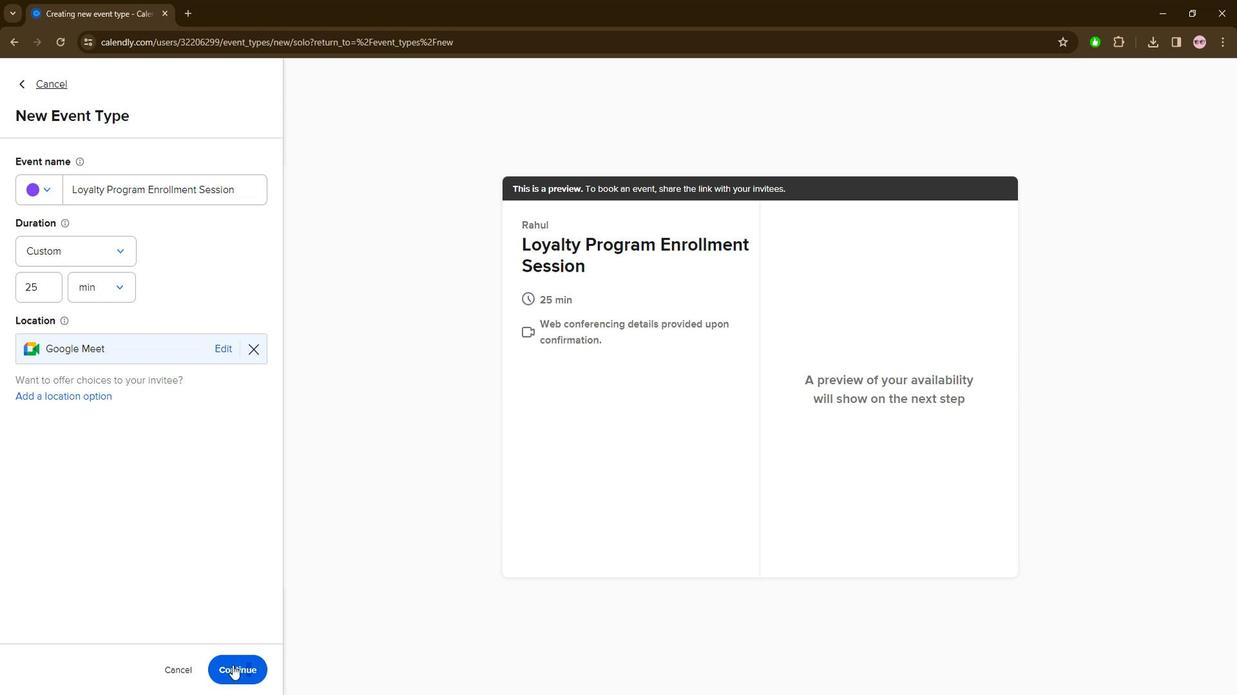 
Action: Mouse moved to (190, 209)
Screenshot: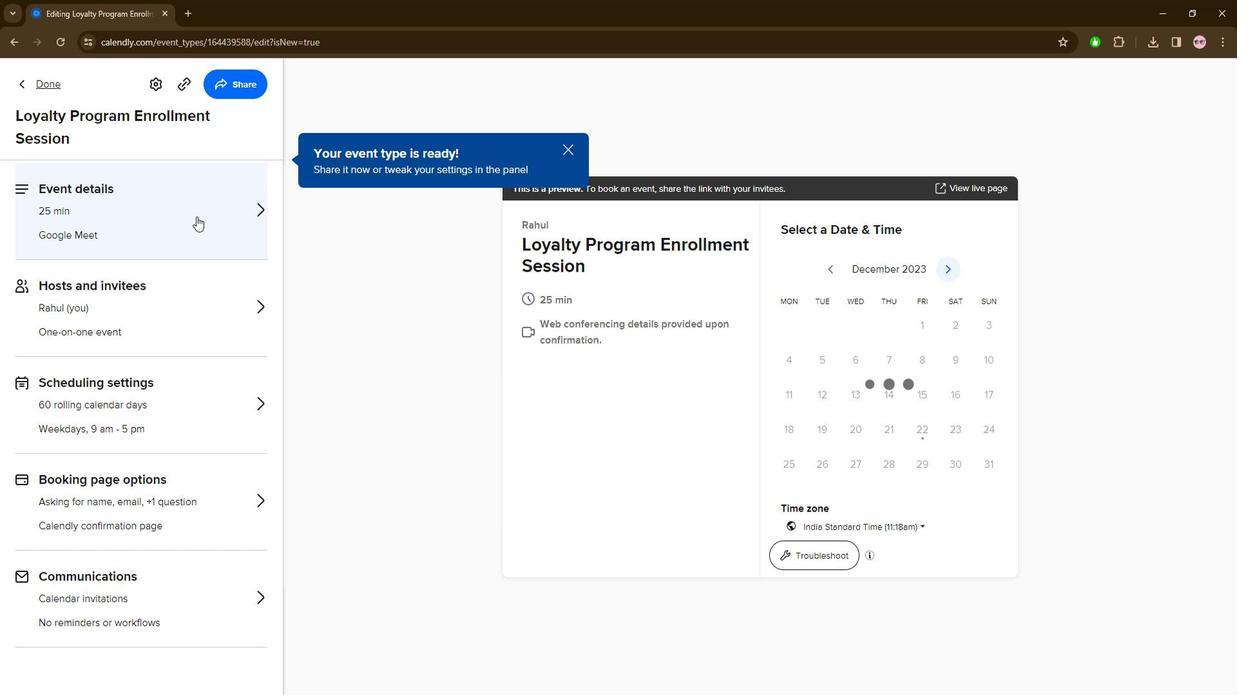 
Action: Mouse pressed left at (190, 209)
Screenshot: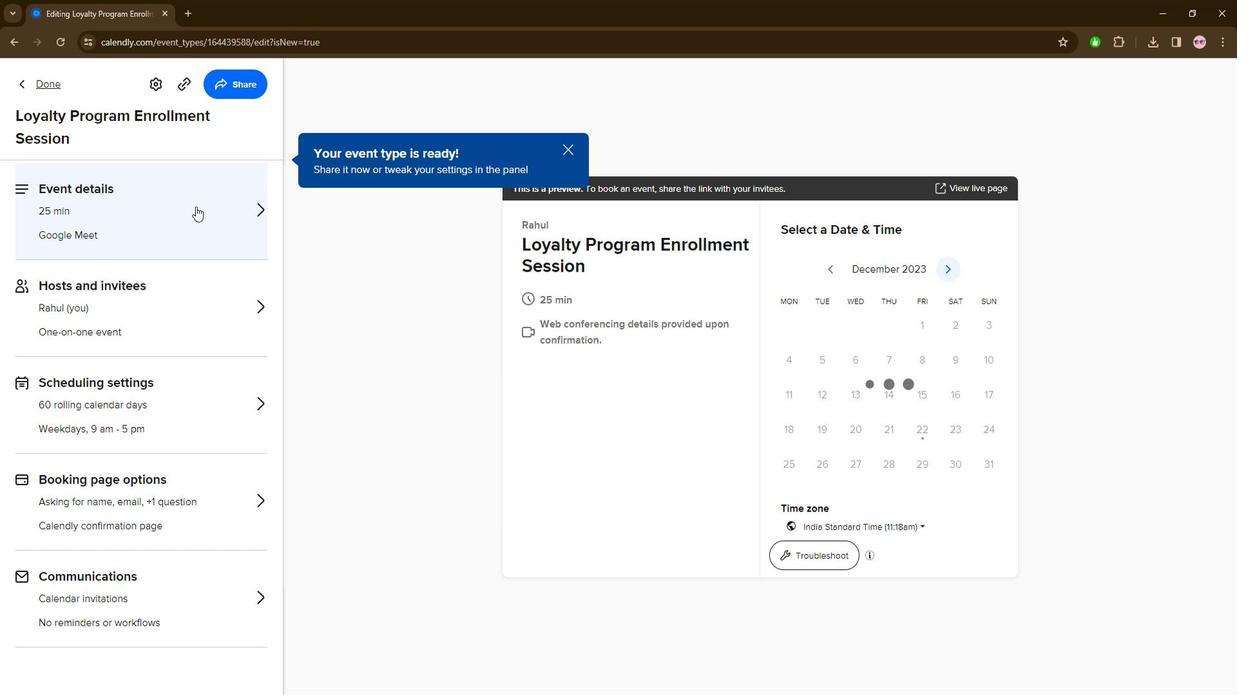 
Action: Mouse moved to (106, 491)
Screenshot: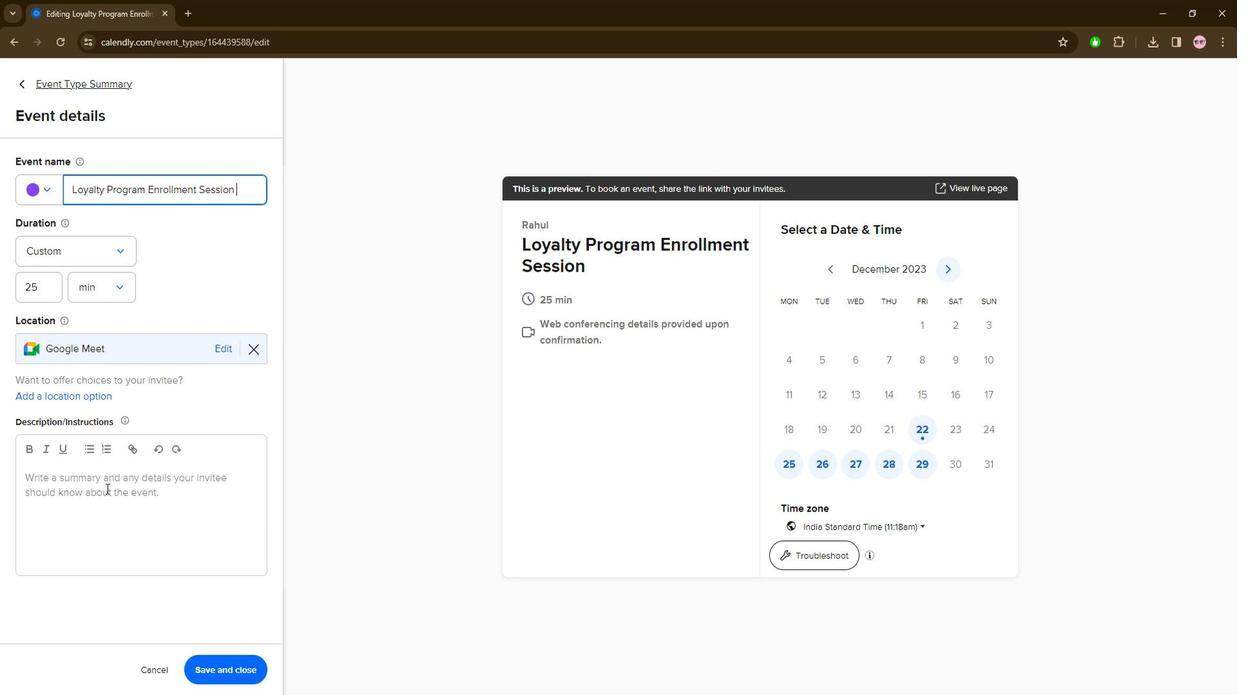 
Action: Mouse pressed left at (106, 491)
Screenshot: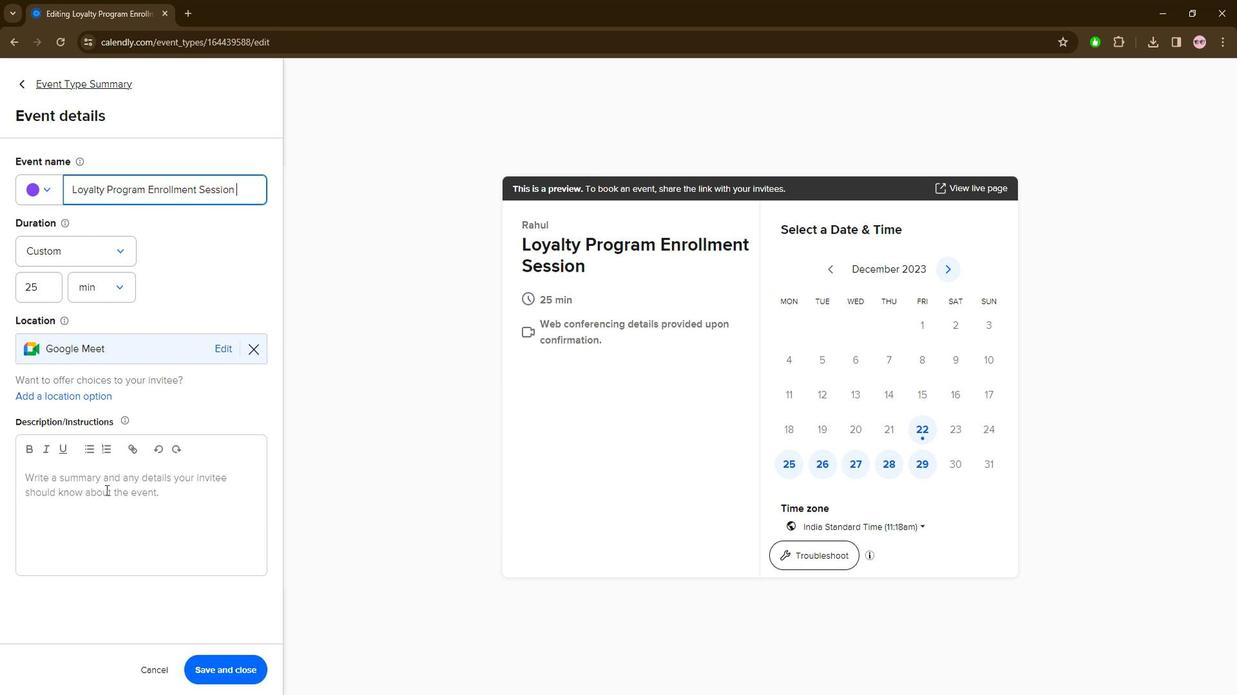 
Action: Key pressed <Key.shift>Join<Key.space>the<Key.space>customer<Key.space>loyalty<Key.space>team<Key.space>t<Key.backspace>to<Key.space>explore<Key.space>program<Key.space>benefit<Key.space>rewards,<Key.space>and<Key.space>redemptioj<Key.space><Key.backspace><Key.backspace><Key.space><Key.backspace>n<Key.space>in<Key.space>thei<Key.space>3<Key.backspace>2<Key.backspace><Key.backspace><Key.backspace><Key.backspace>is<Key.space>24<Key.backspace>5<Key.space>-<Key.backspace><Key.backspace>-minute<Key.space>session<Key.space>
Screenshot: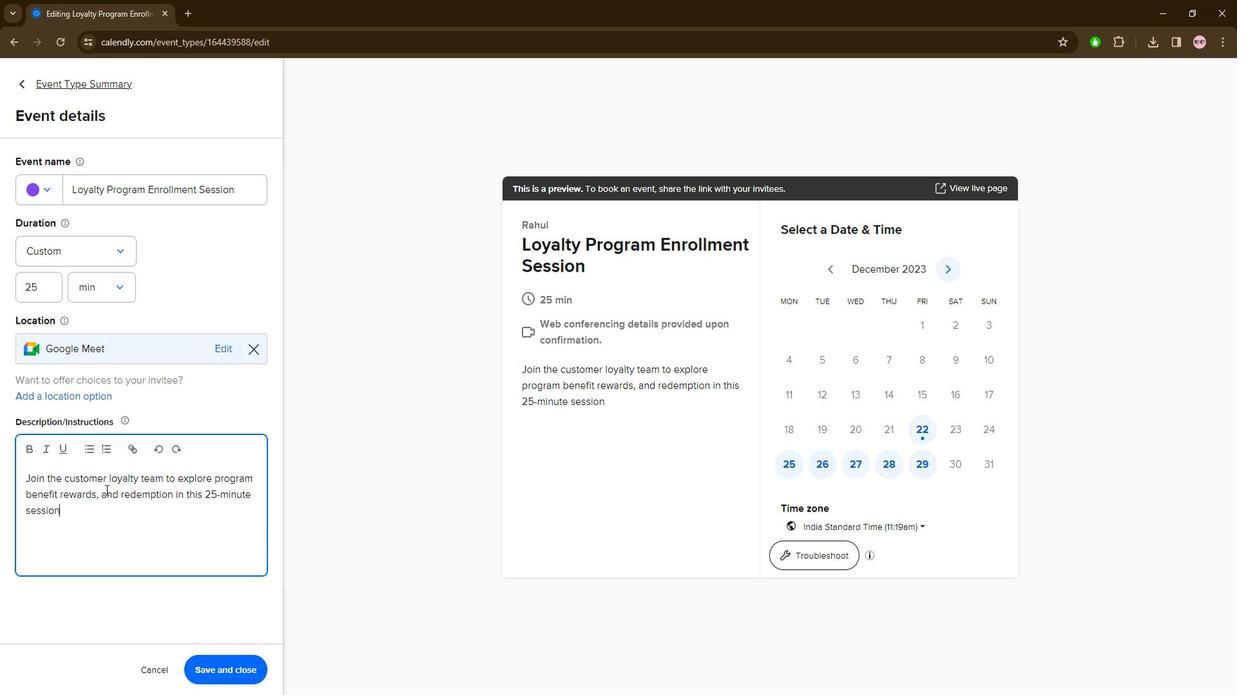 
Action: Mouse moved to (86, 508)
Screenshot: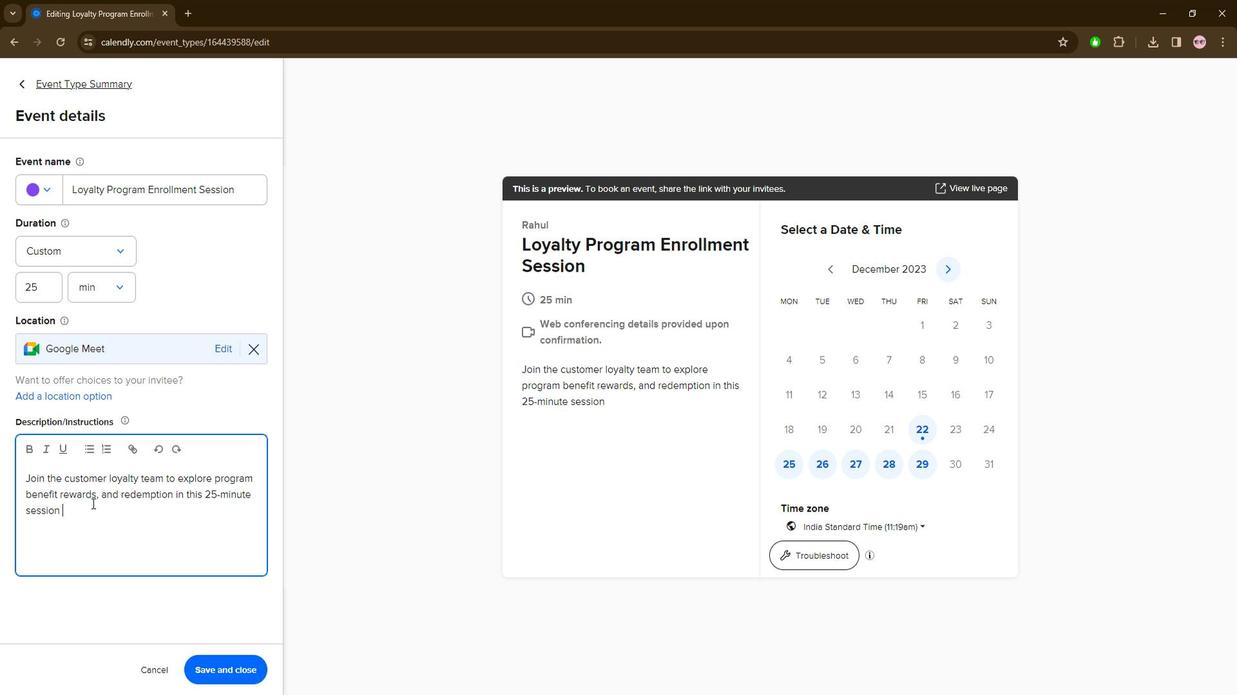 
Action: Key pressed <Key.alt_l><Key.tab><Key.tab>
Screenshot: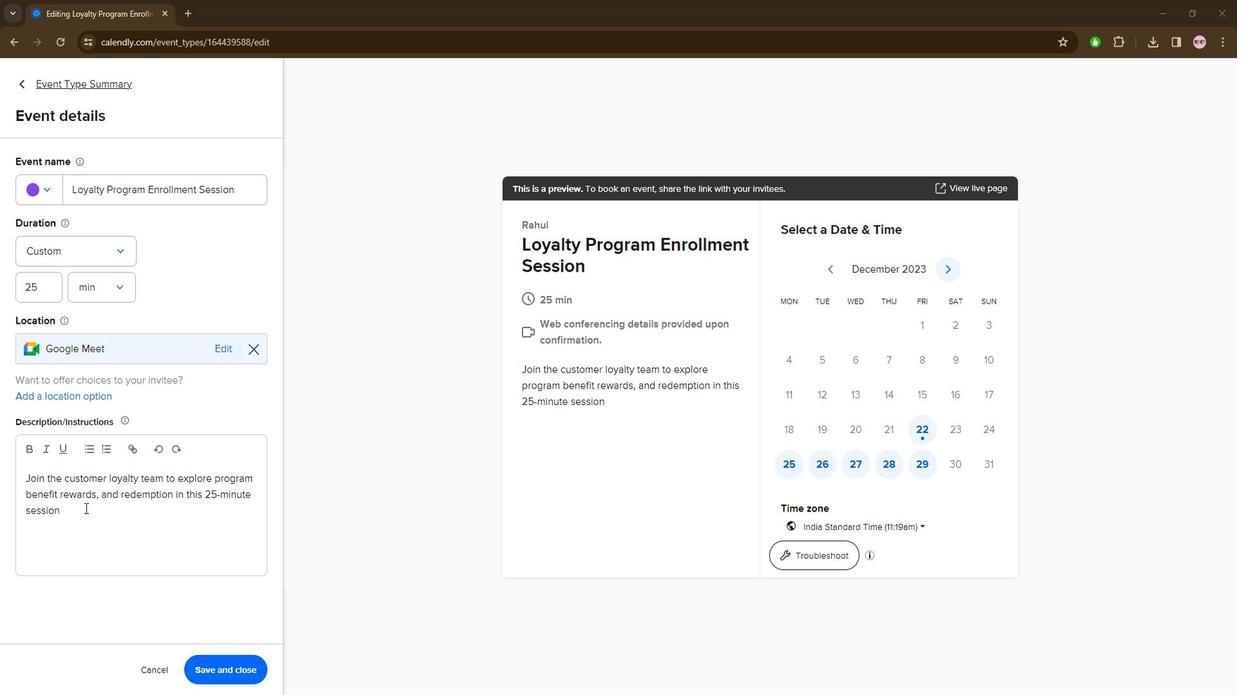 
Action: Mouse moved to (212, 663)
Screenshot: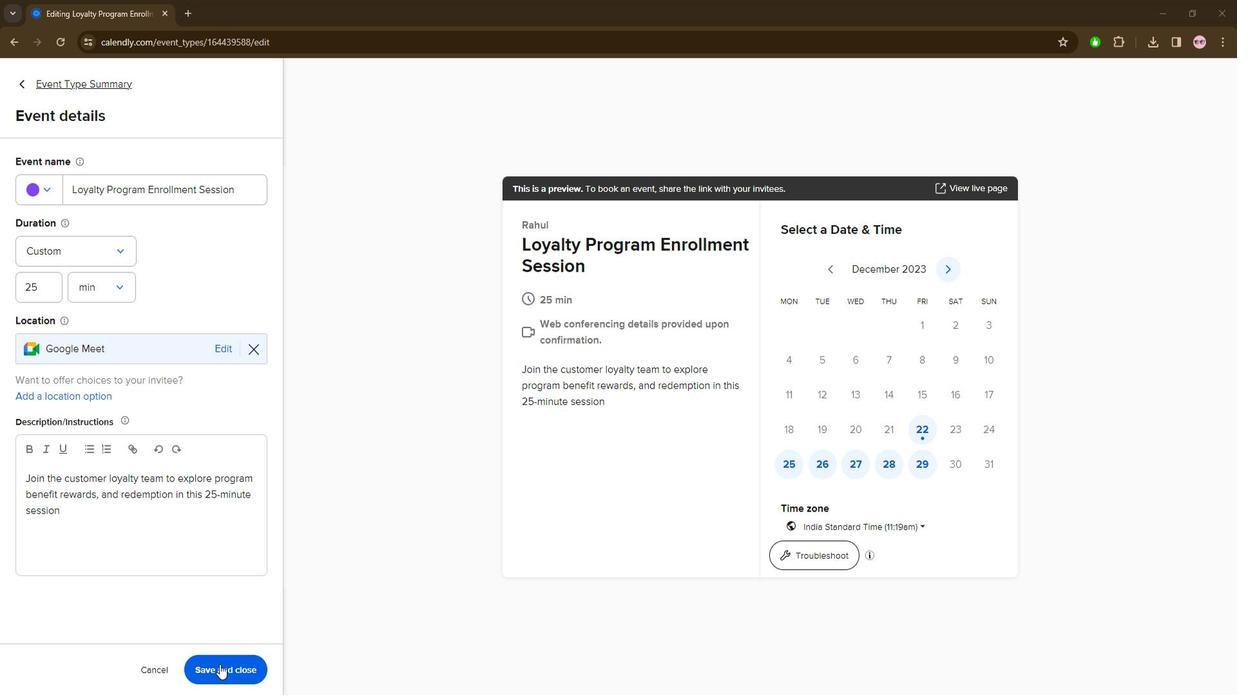 
Action: Mouse pressed left at (212, 663)
Screenshot: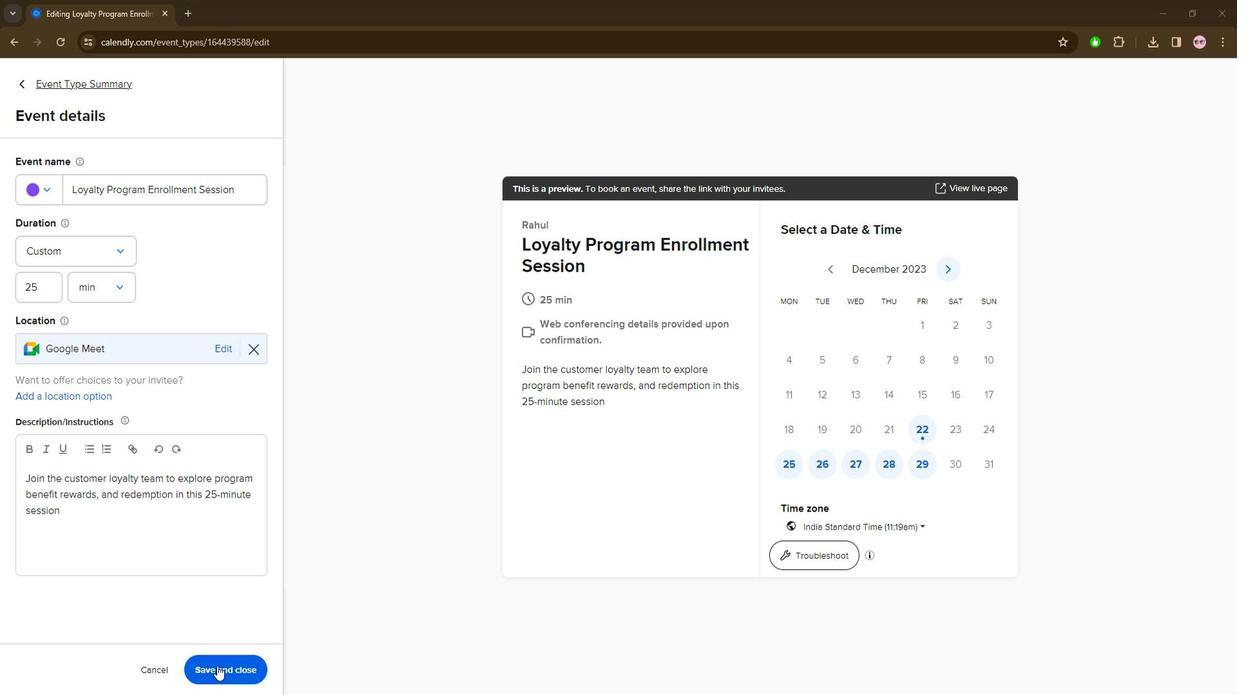 
Action: Mouse moved to (421, 268)
Screenshot: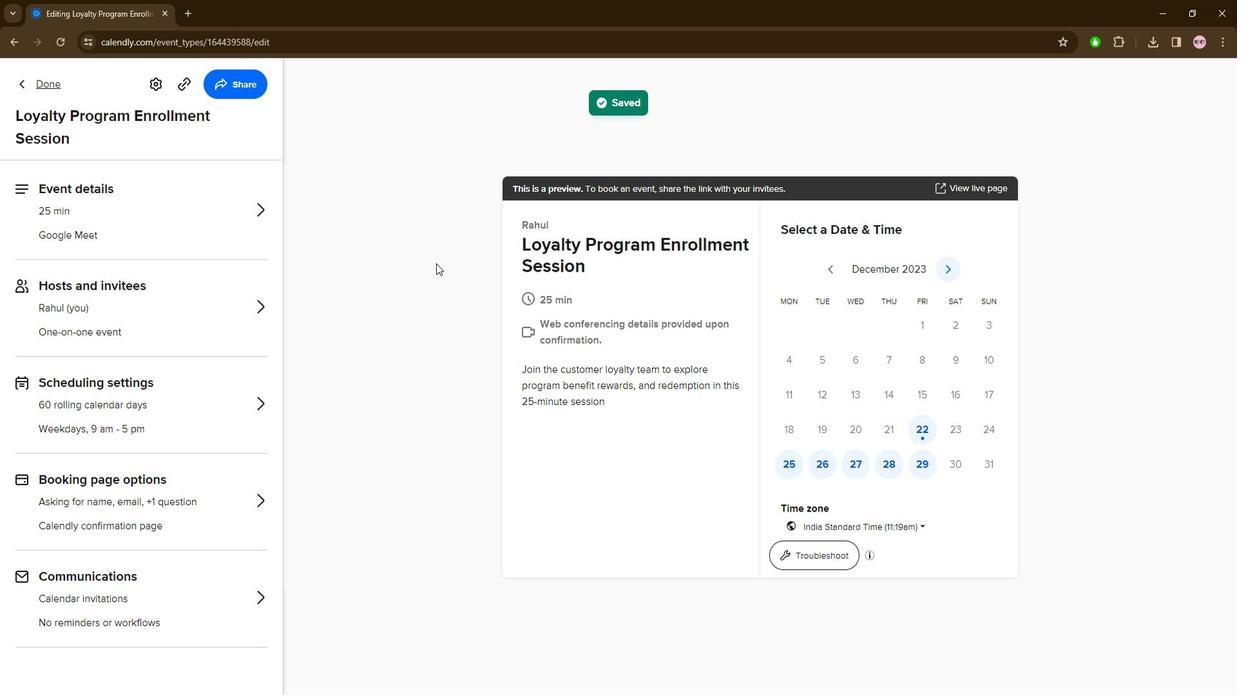 
